 Task: Find connections with filter location Okha with filter topic #coronawith filter profile language German with filter current company Adplist.org with filter school Xavier Institute of Management(XIM Bhubaneswar) with filter industry Theater Companies with filter service category Retirement Planning with filter keywords title Data Entry
Action: Mouse moved to (509, 74)
Screenshot: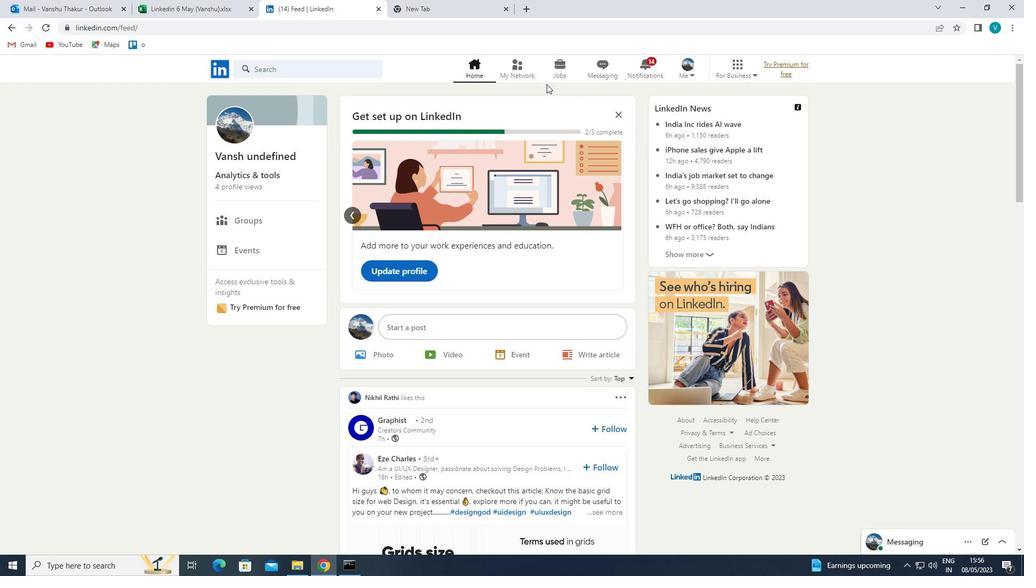 
Action: Mouse pressed left at (509, 74)
Screenshot: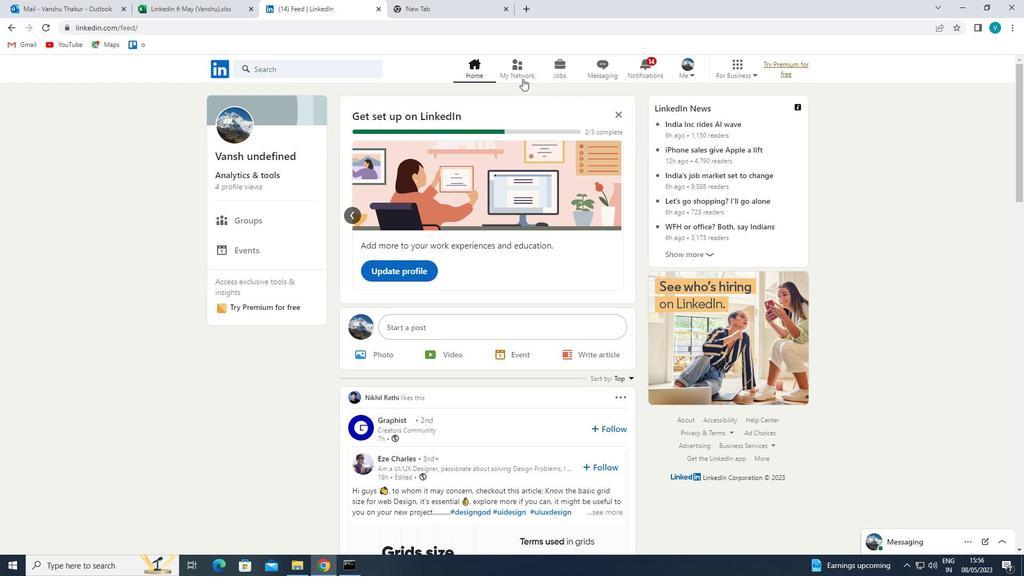 
Action: Mouse moved to (330, 116)
Screenshot: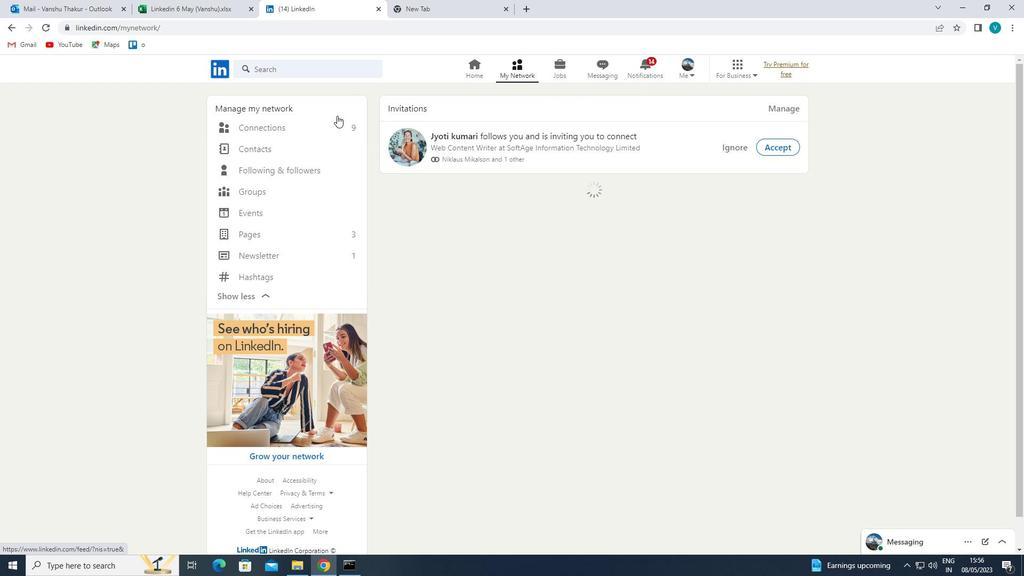 
Action: Mouse pressed left at (330, 116)
Screenshot: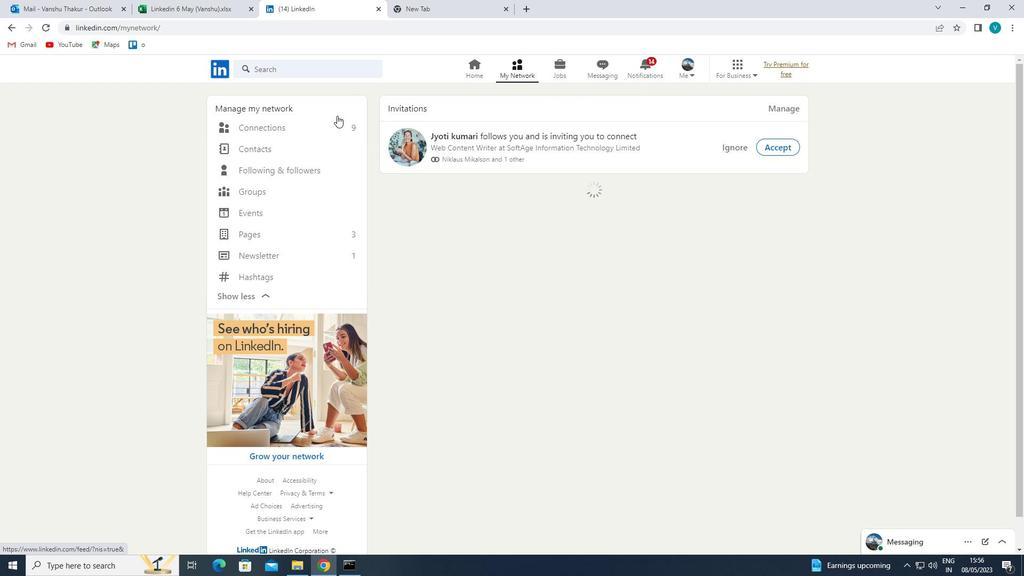 
Action: Mouse moved to (325, 121)
Screenshot: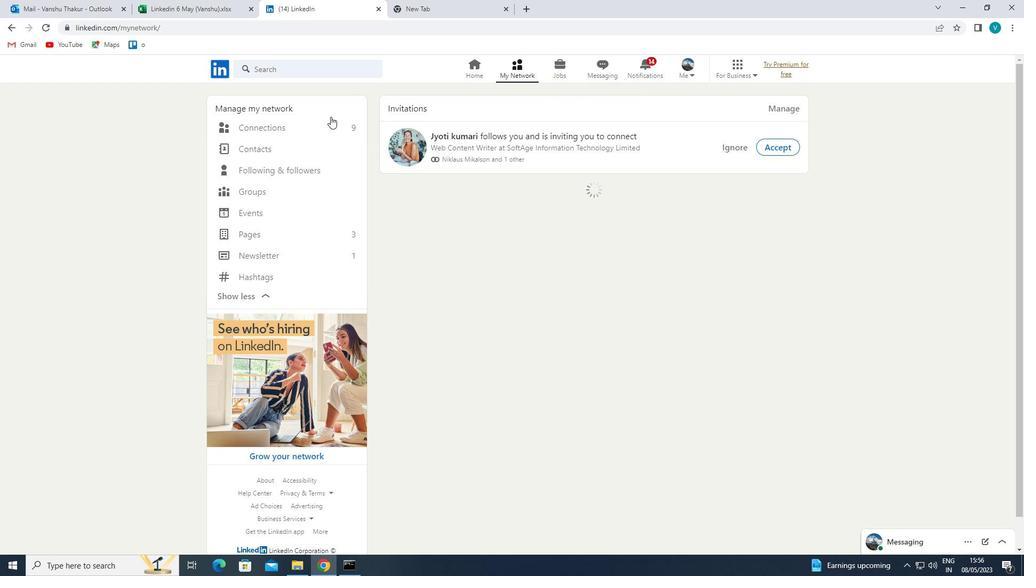 
Action: Mouse pressed left at (325, 121)
Screenshot: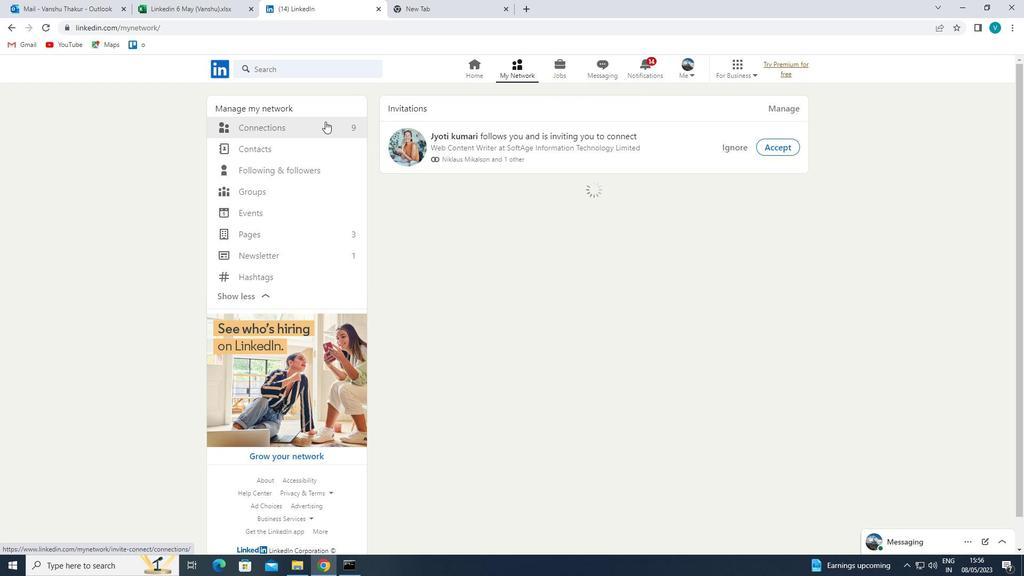 
Action: Mouse moved to (614, 129)
Screenshot: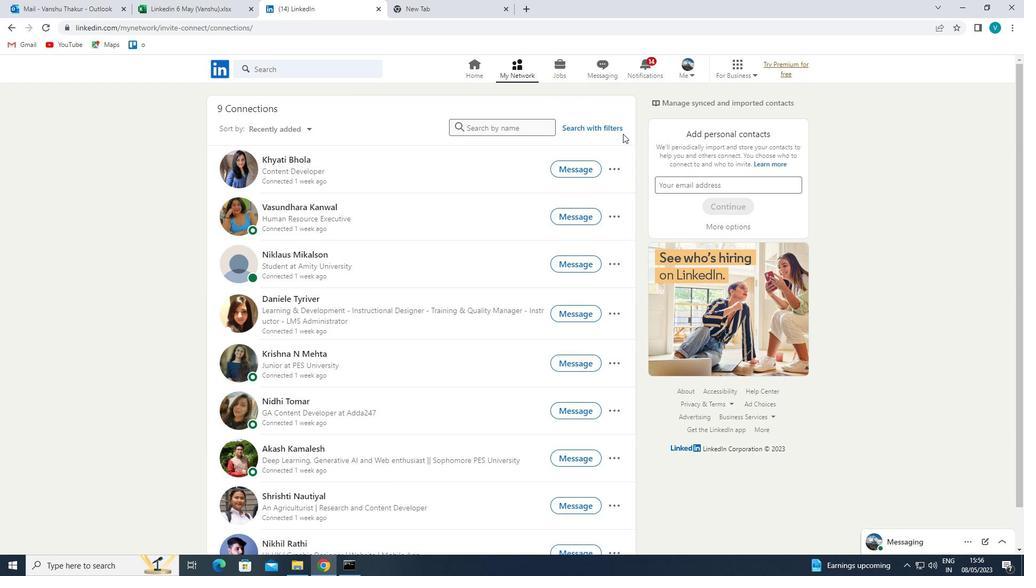 
Action: Mouse pressed left at (614, 129)
Screenshot: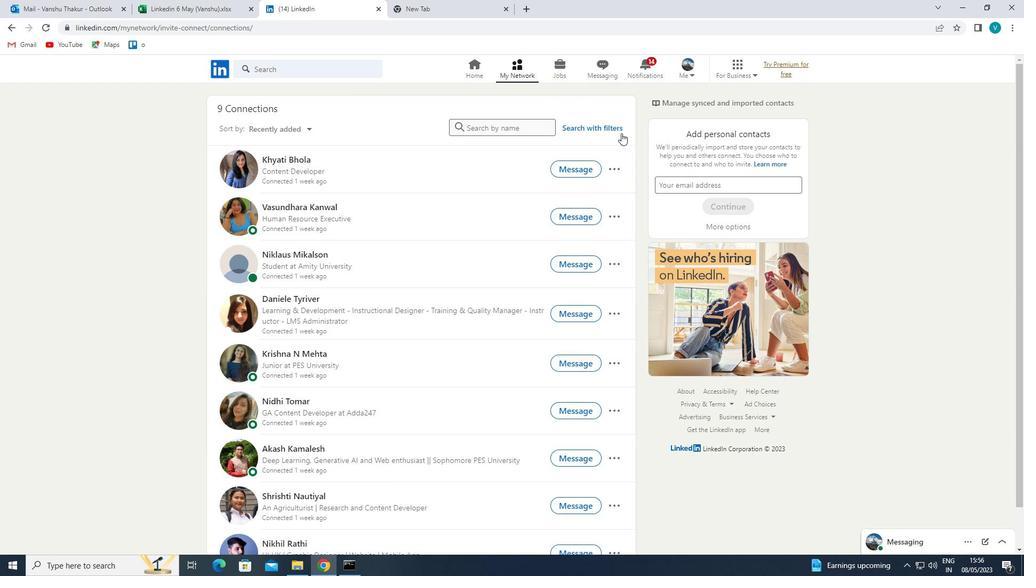 
Action: Mouse moved to (516, 102)
Screenshot: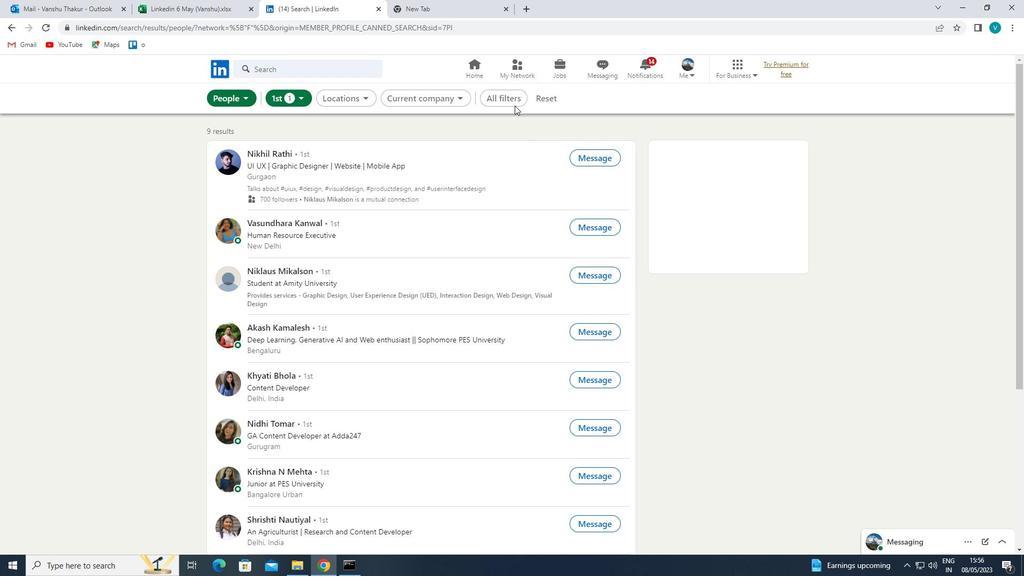 
Action: Mouse pressed left at (516, 102)
Screenshot: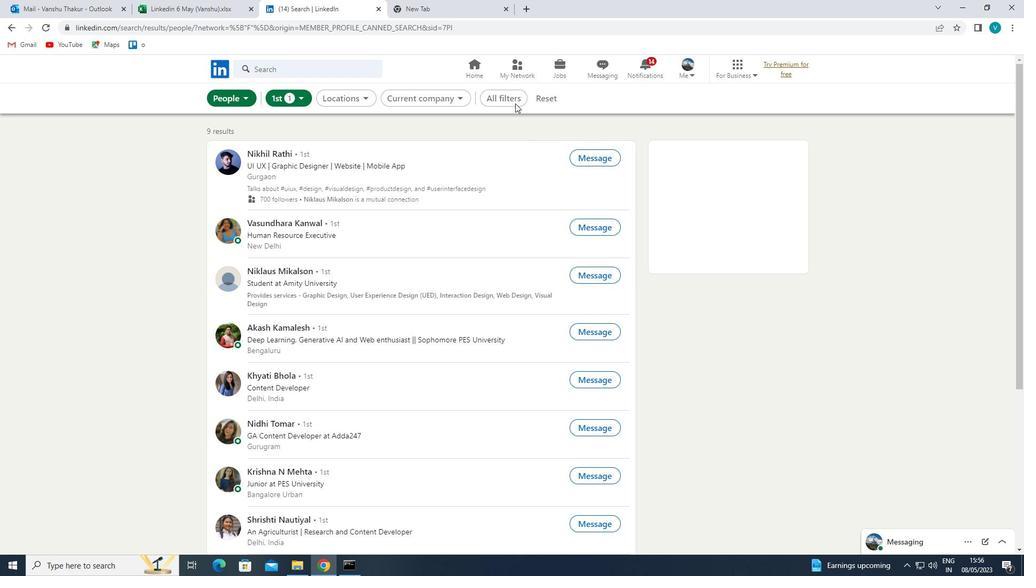 
Action: Mouse moved to (869, 261)
Screenshot: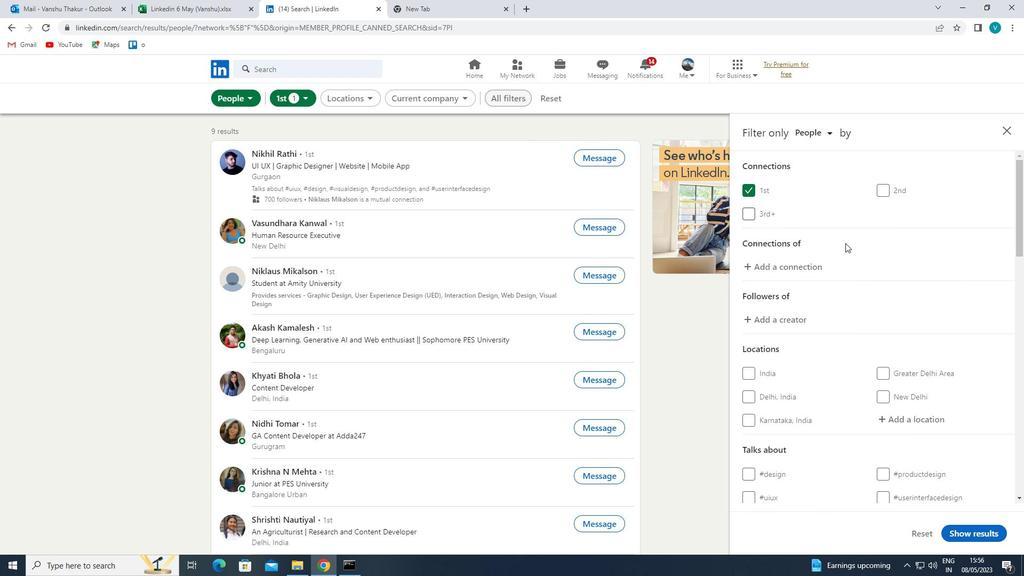 
Action: Mouse scrolled (869, 261) with delta (0, 0)
Screenshot: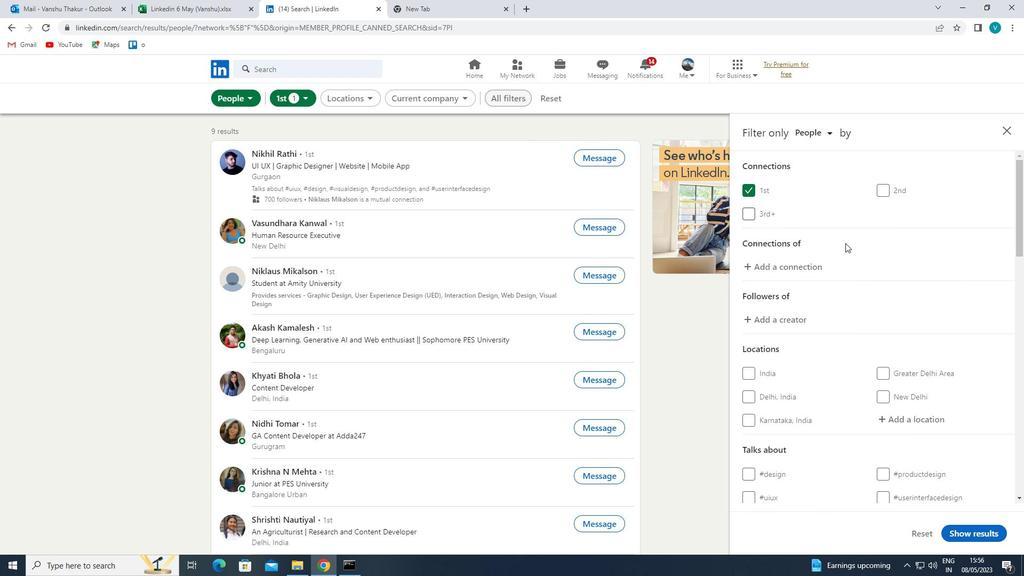 
Action: Mouse moved to (869, 262)
Screenshot: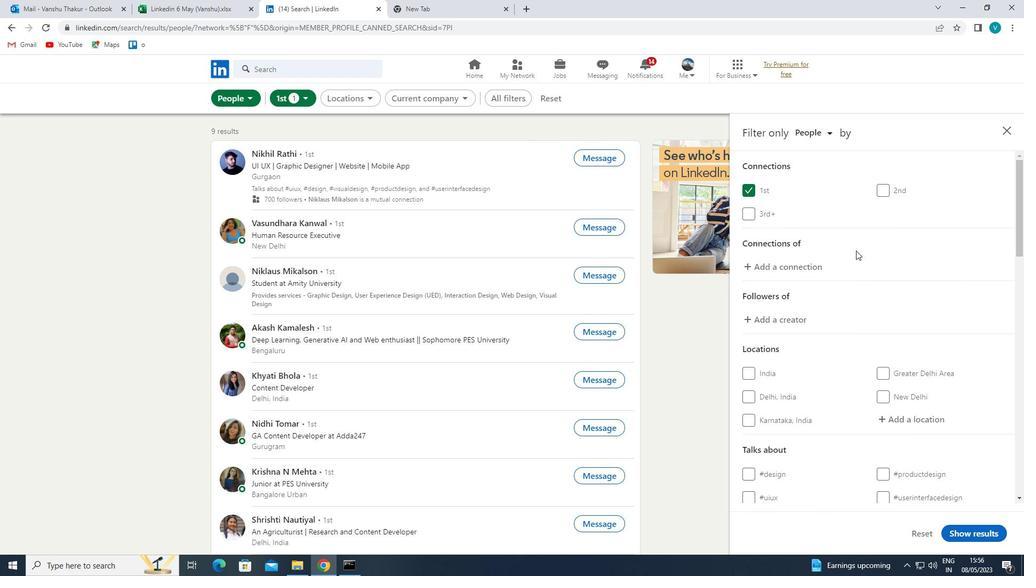 
Action: Mouse scrolled (869, 261) with delta (0, 0)
Screenshot: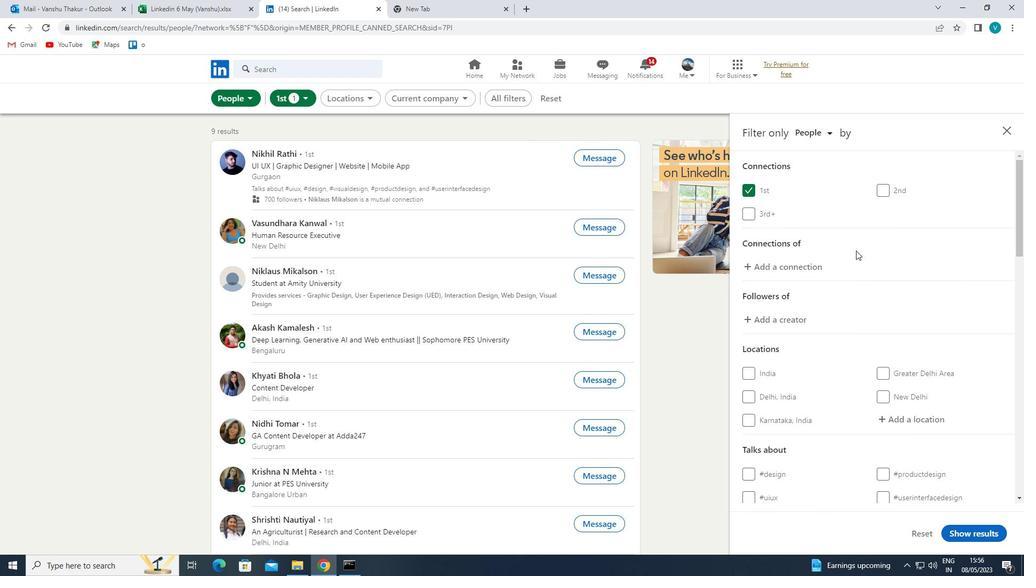 
Action: Mouse moved to (911, 318)
Screenshot: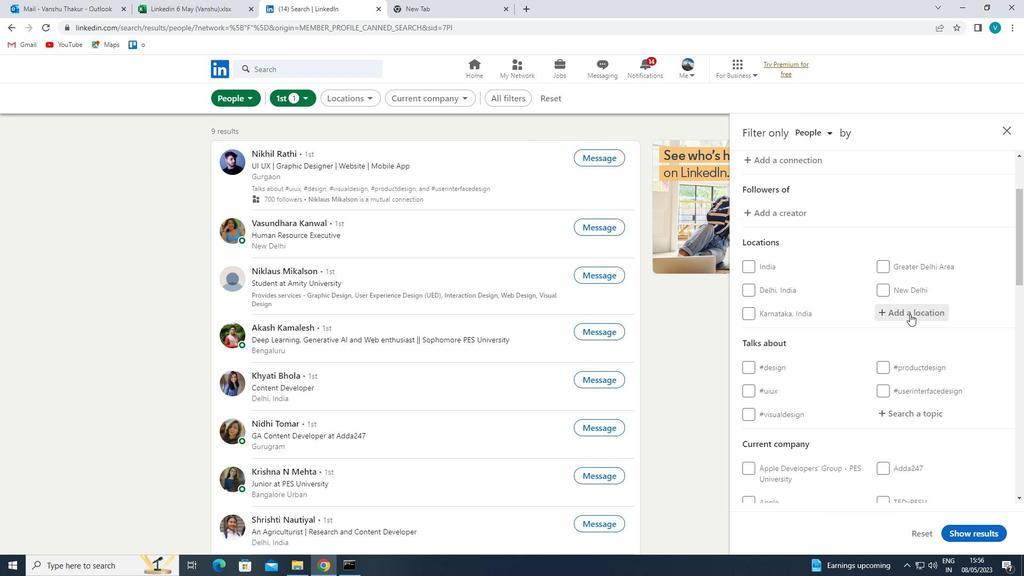 
Action: Mouse pressed left at (911, 318)
Screenshot: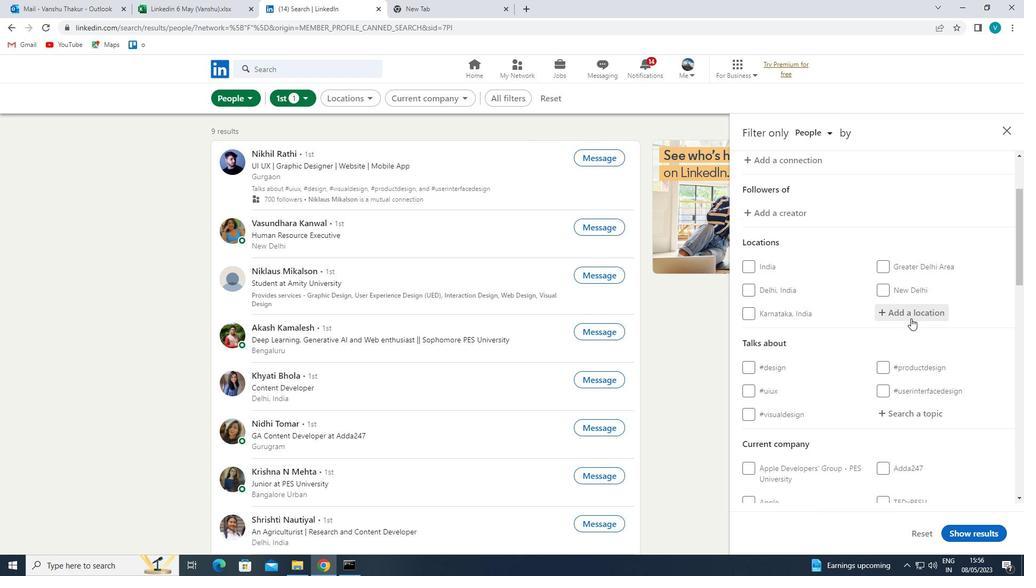 
Action: Mouse moved to (525, 109)
Screenshot: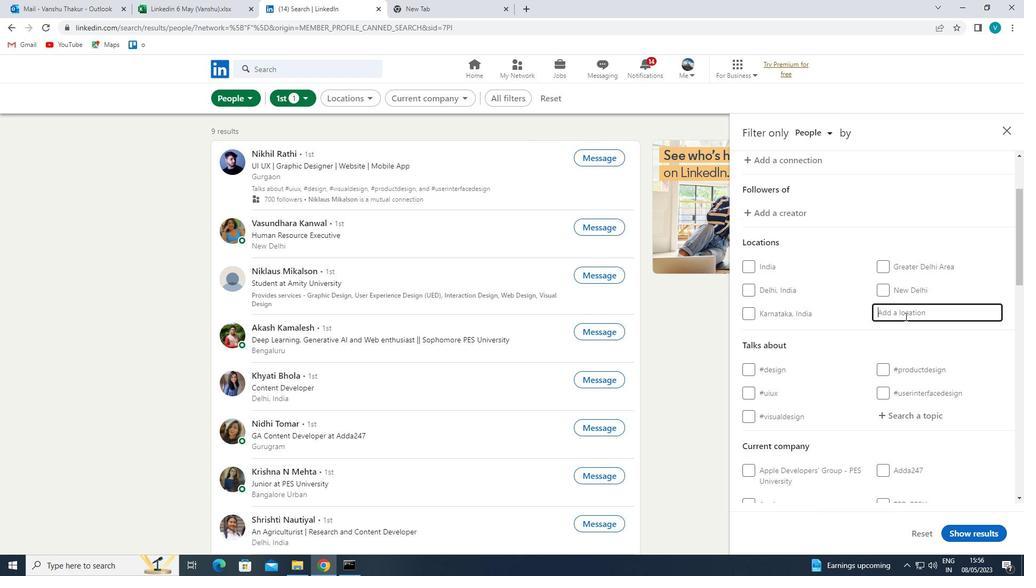 
Action: Key pressed <Key.shift>OKHA
Screenshot: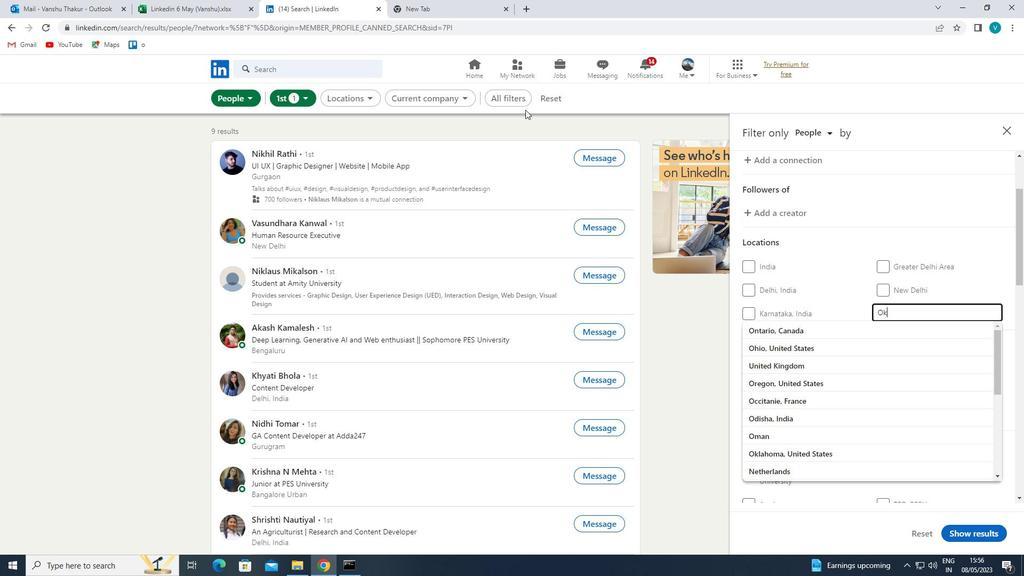 
Action: Mouse moved to (839, 331)
Screenshot: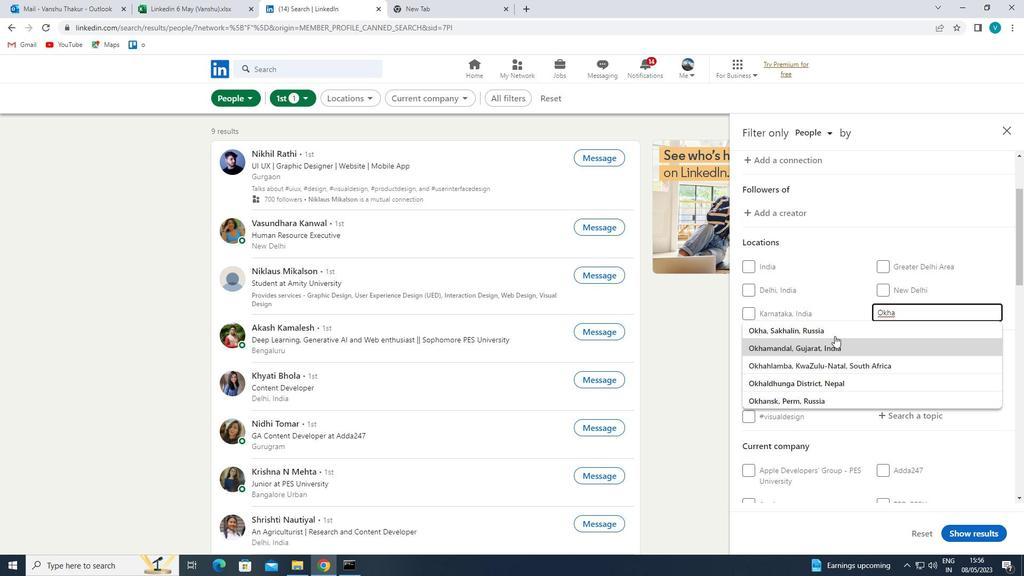 
Action: Mouse pressed left at (839, 331)
Screenshot: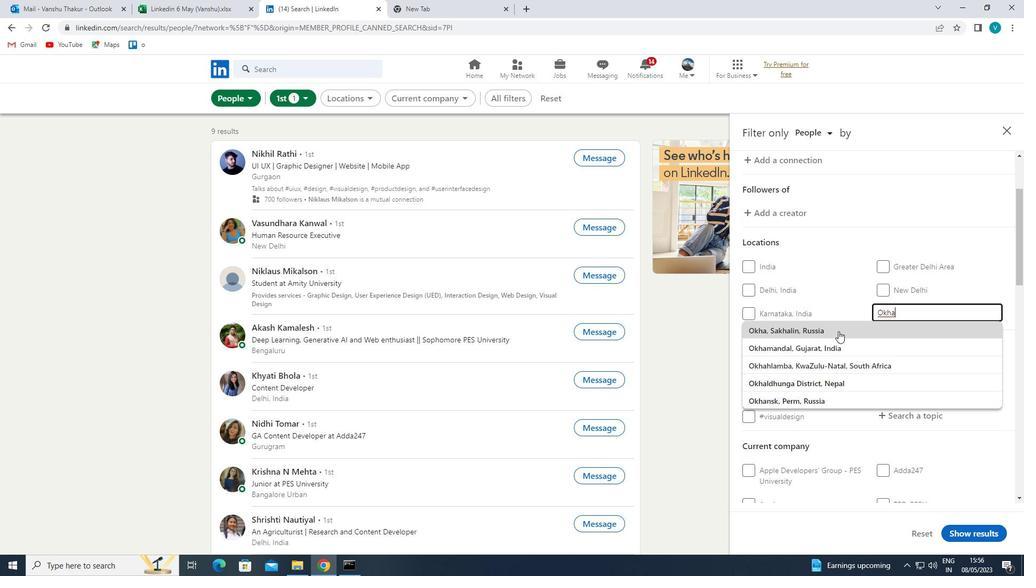 
Action: Mouse scrolled (839, 330) with delta (0, 0)
Screenshot: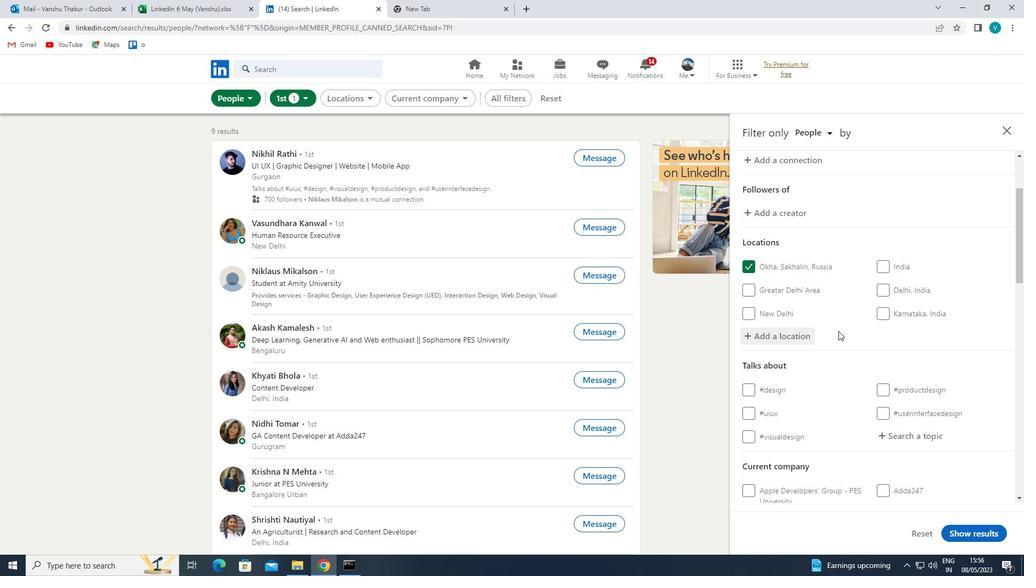
Action: Mouse scrolled (839, 330) with delta (0, 0)
Screenshot: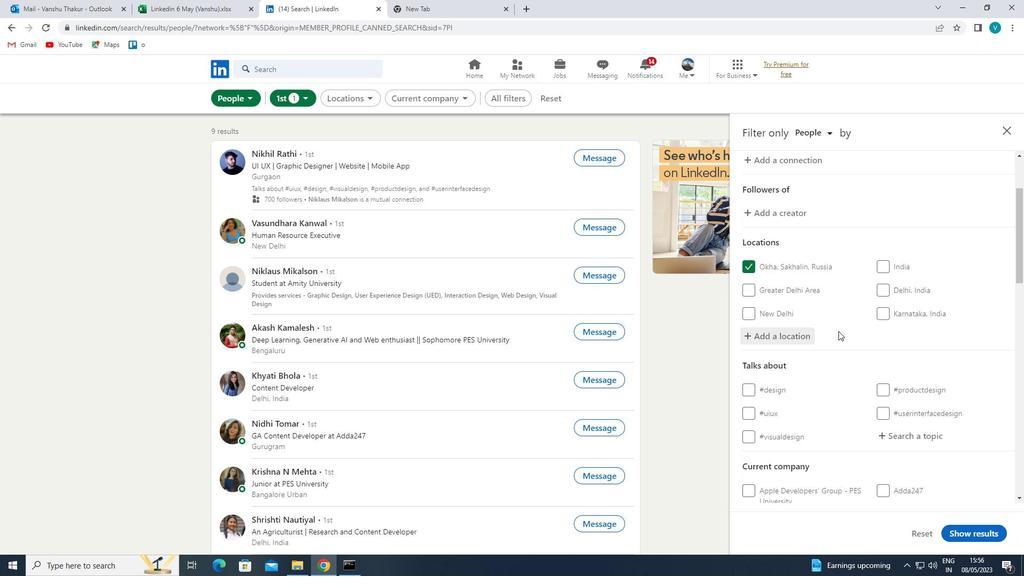 
Action: Mouse moved to (890, 315)
Screenshot: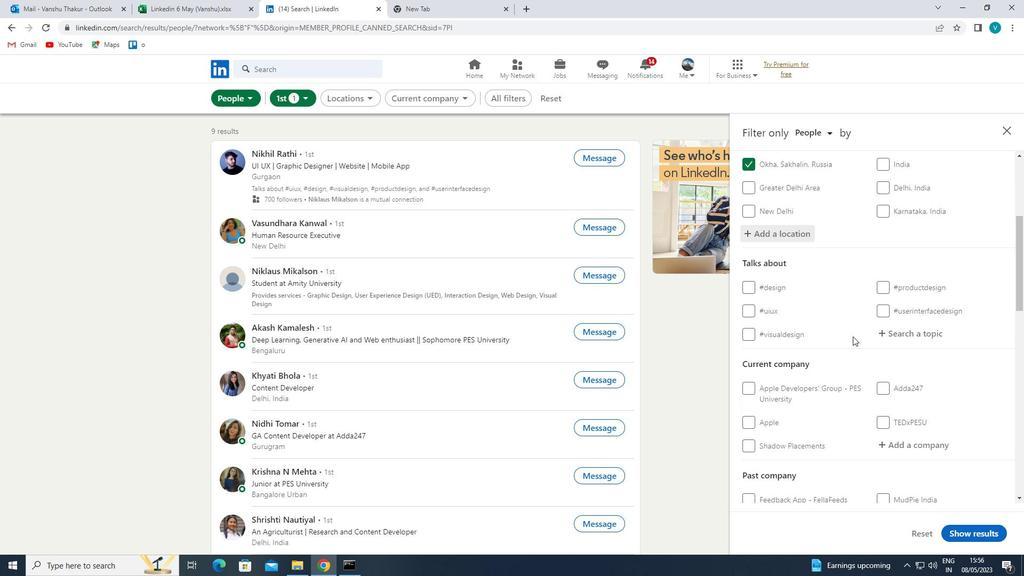
Action: Mouse pressed left at (890, 315)
Screenshot: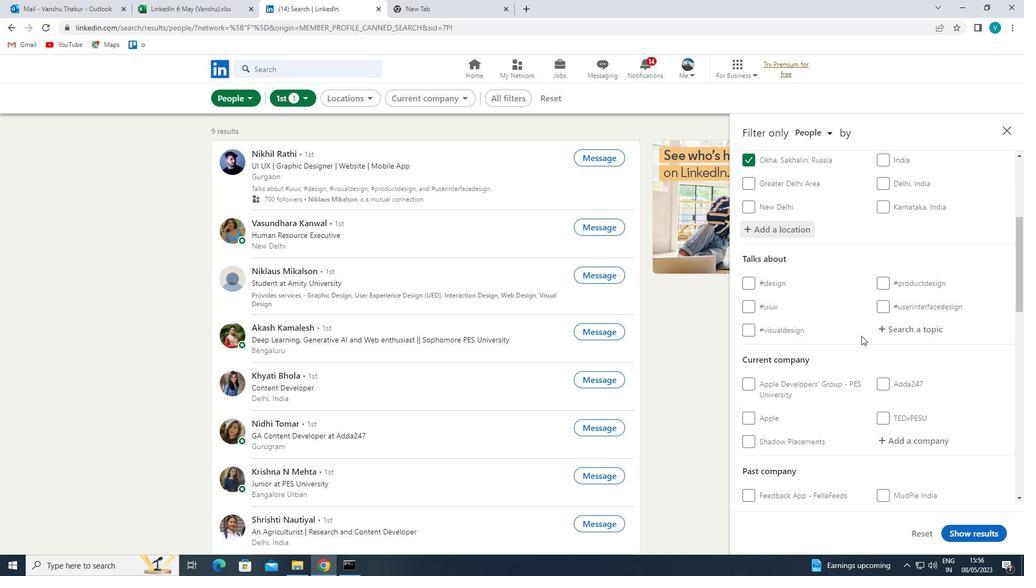 
Action: Mouse moved to (895, 322)
Screenshot: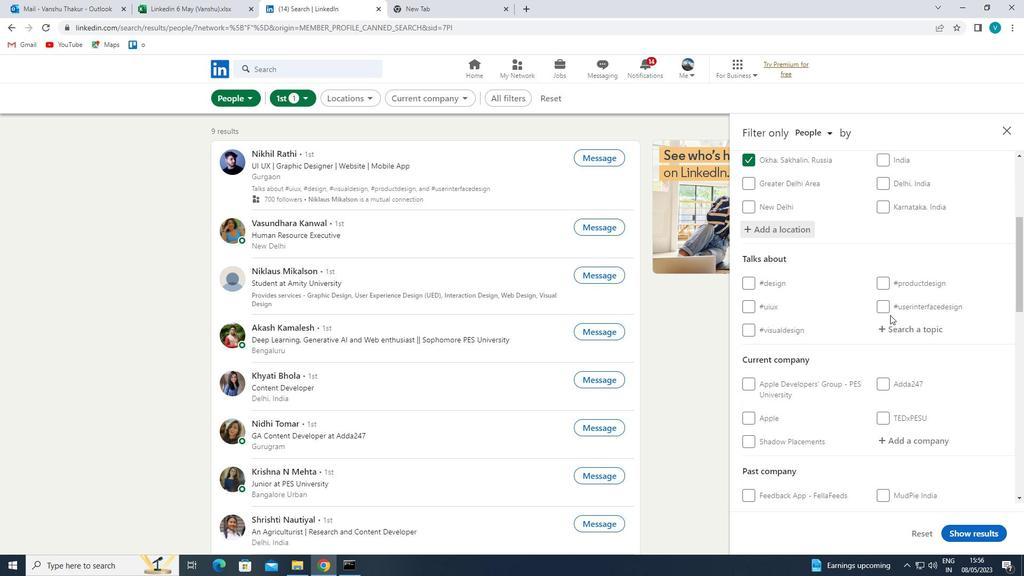 
Action: Mouse pressed left at (895, 322)
Screenshot: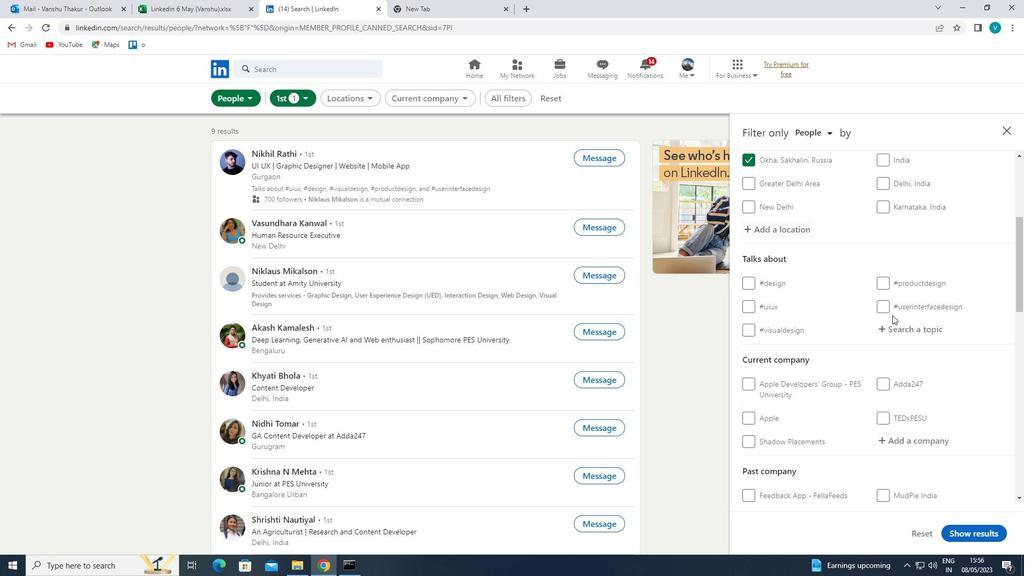 
Action: Mouse moved to (865, 309)
Screenshot: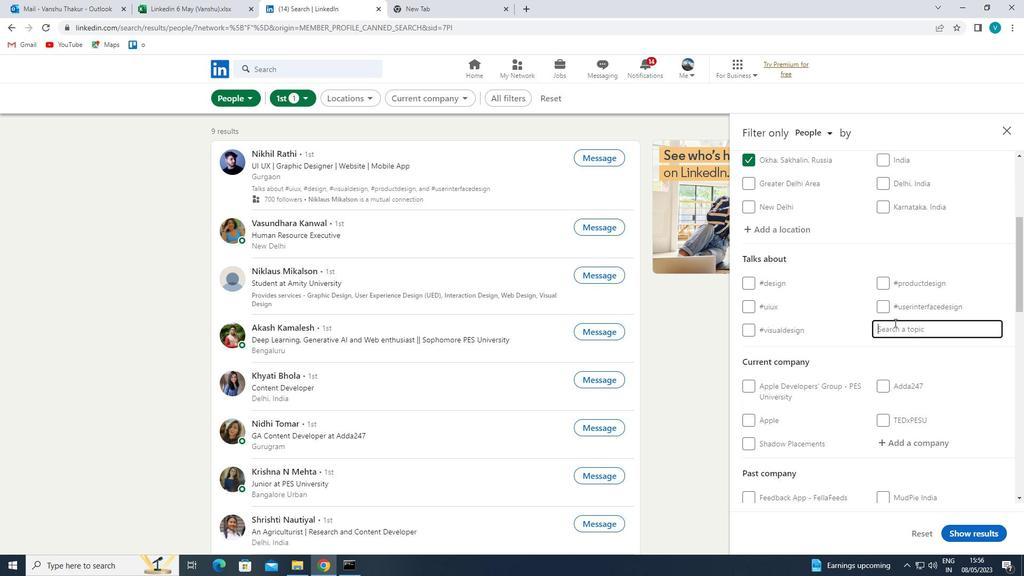 
Action: Key pressed CORONA
Screenshot: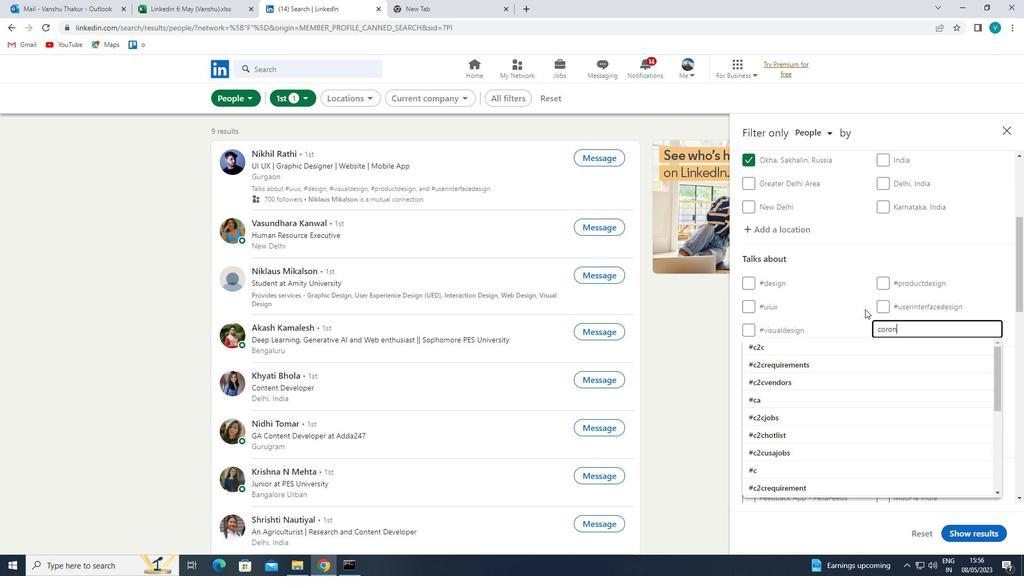 
Action: Mouse moved to (818, 396)
Screenshot: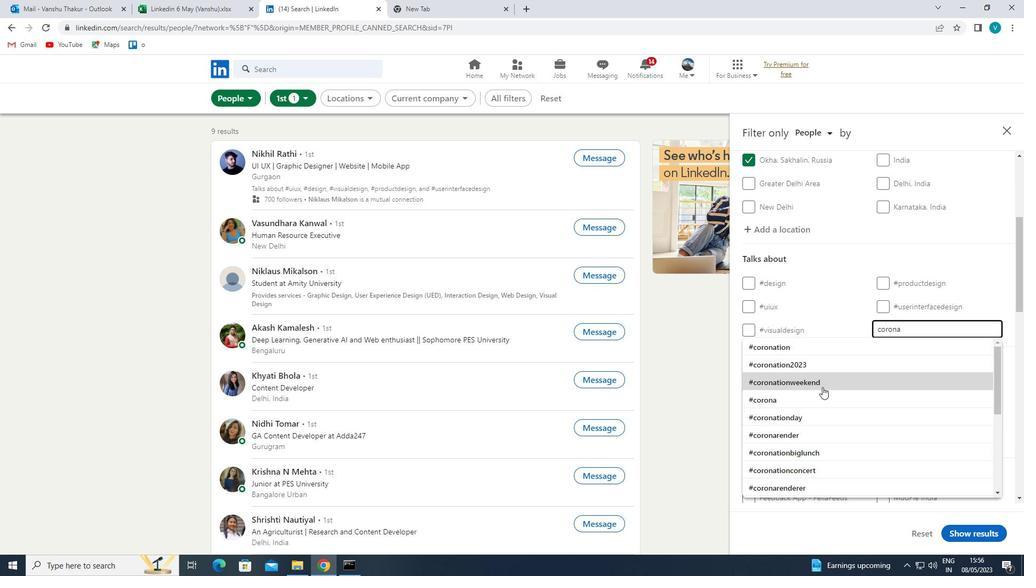 
Action: Mouse pressed left at (818, 396)
Screenshot: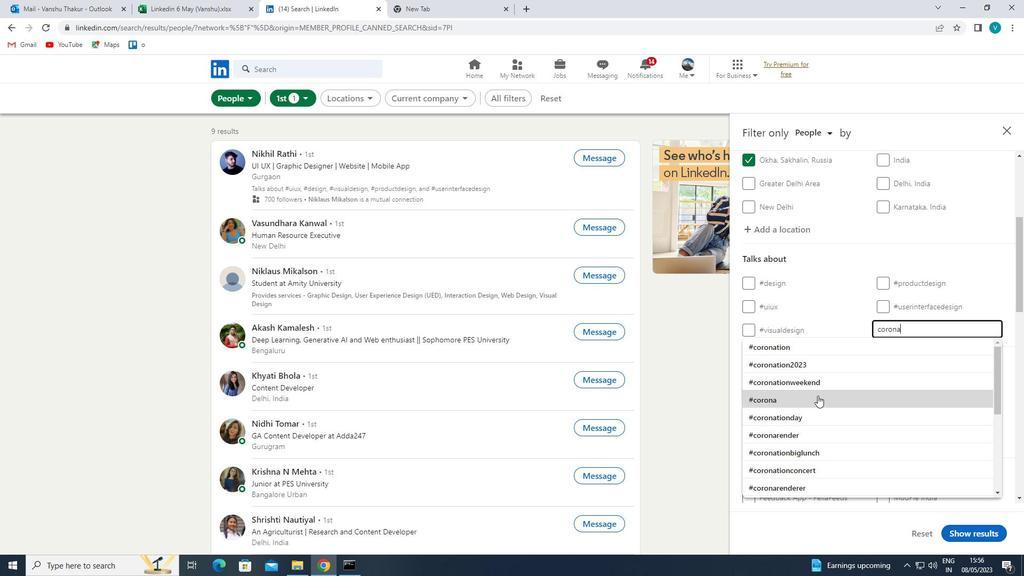 
Action: Mouse scrolled (818, 395) with delta (0, 0)
Screenshot: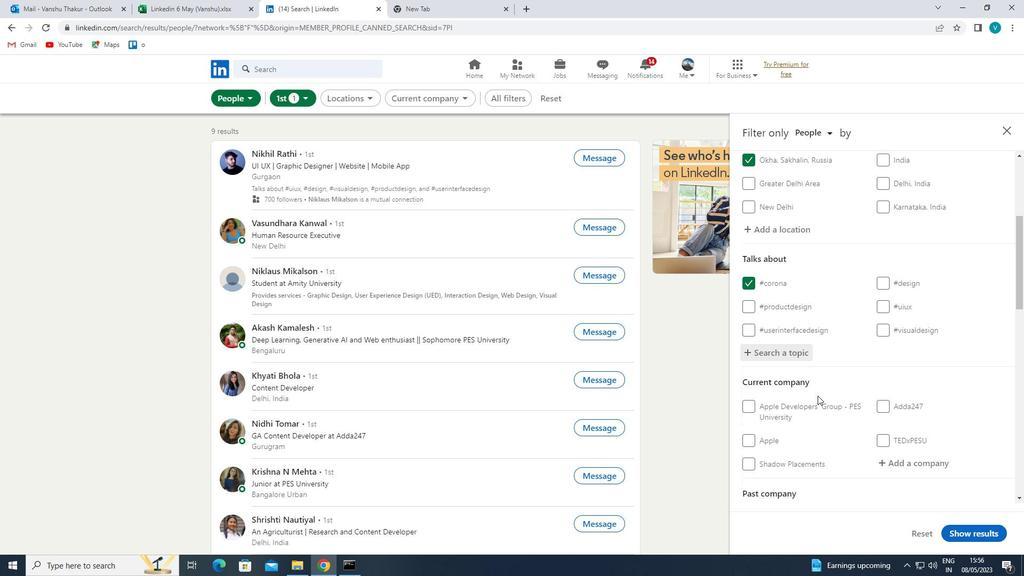 
Action: Mouse scrolled (818, 395) with delta (0, 0)
Screenshot: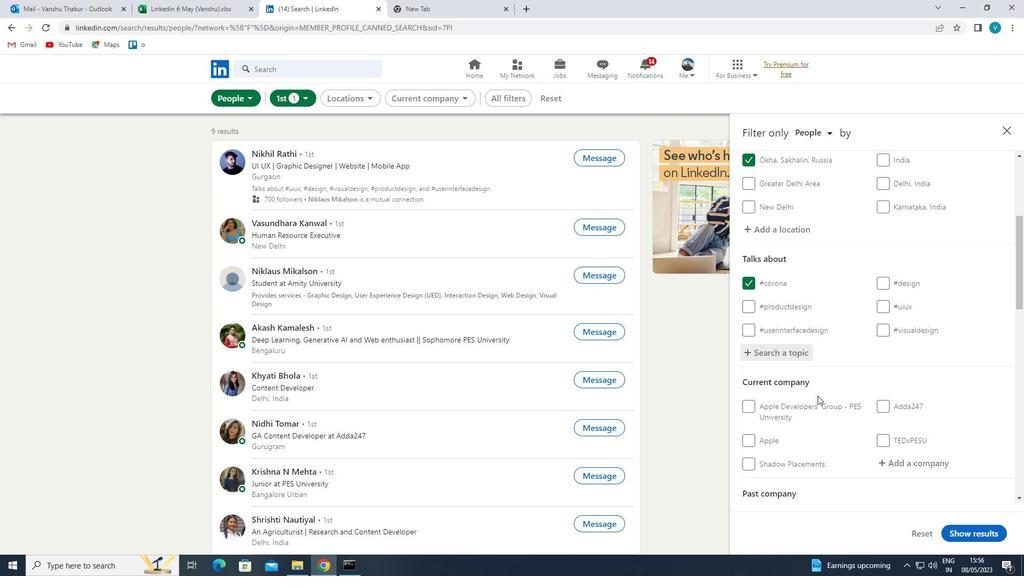 
Action: Mouse moved to (904, 357)
Screenshot: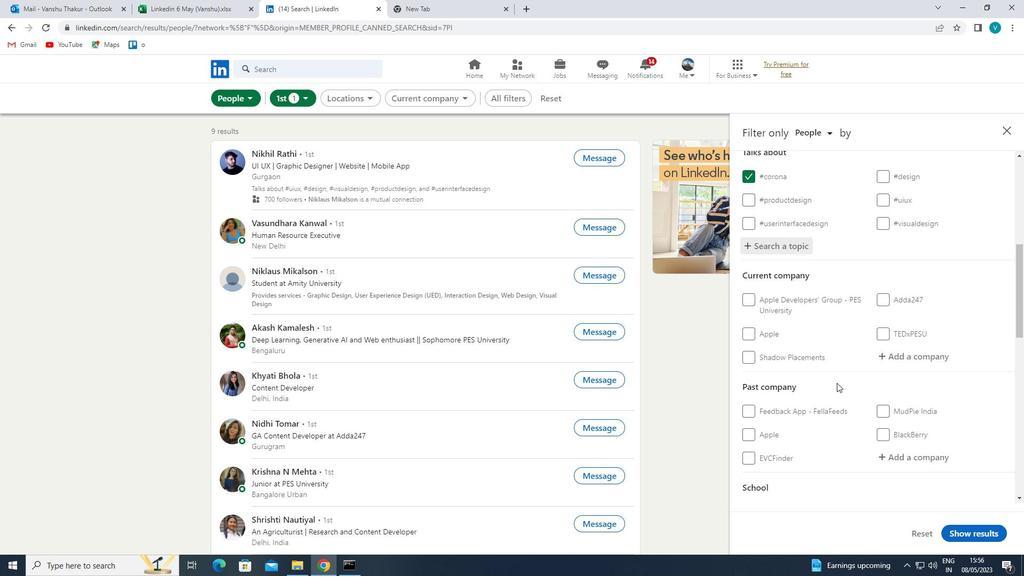 
Action: Mouse pressed left at (904, 357)
Screenshot: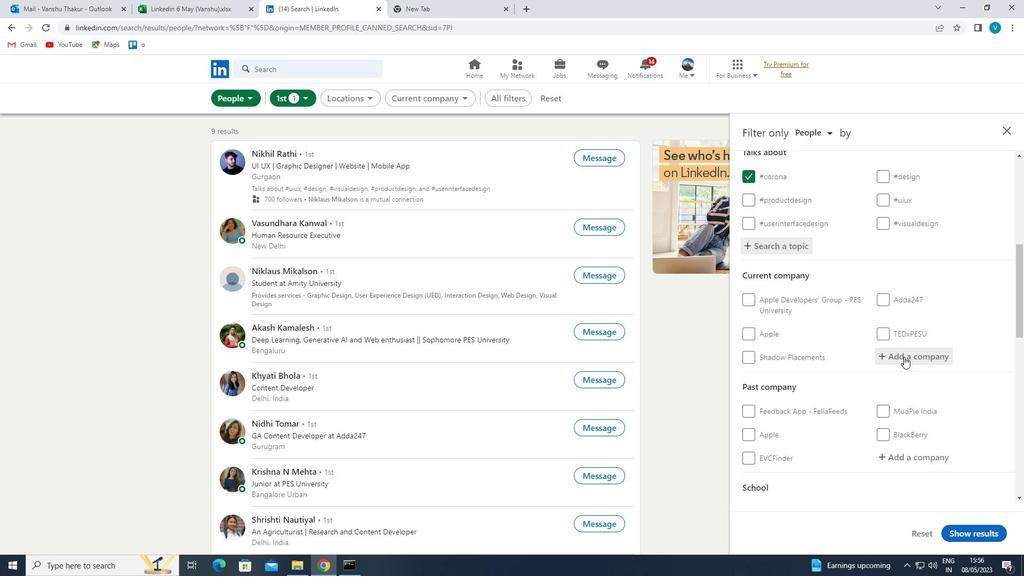 
Action: Key pressed <Key.shift>ADPLIST
Screenshot: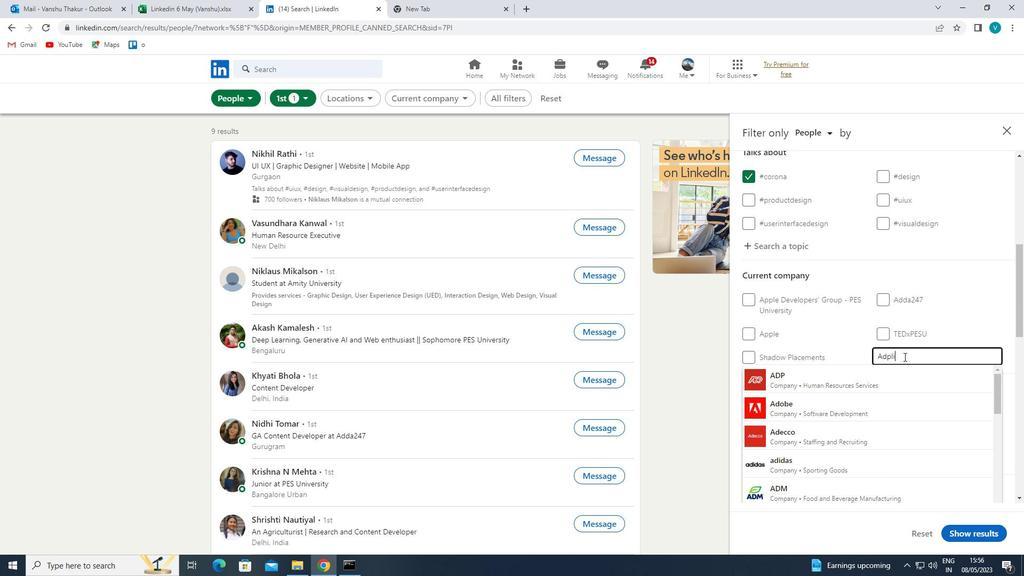 
Action: Mouse moved to (894, 379)
Screenshot: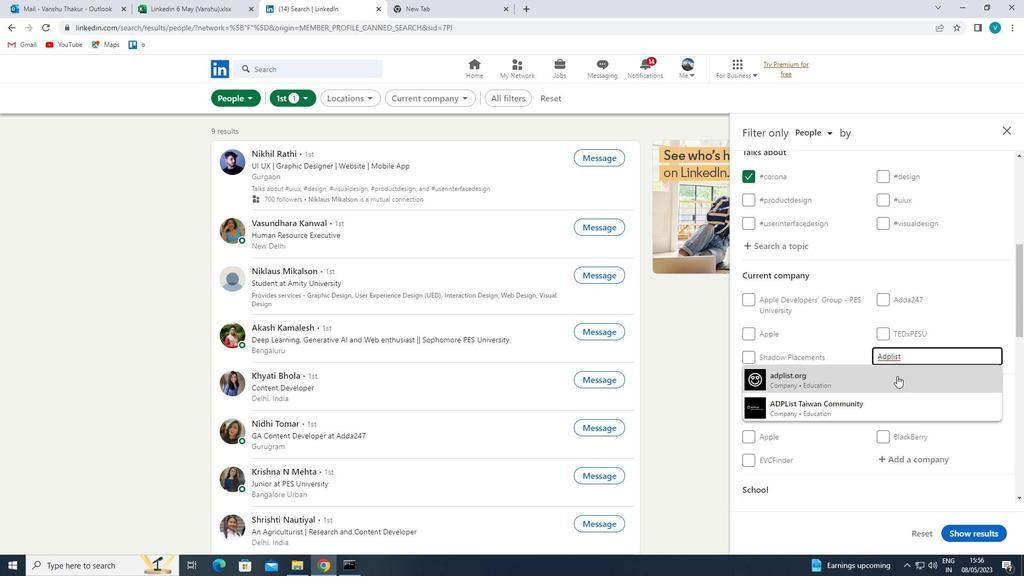 
Action: Mouse pressed left at (894, 379)
Screenshot: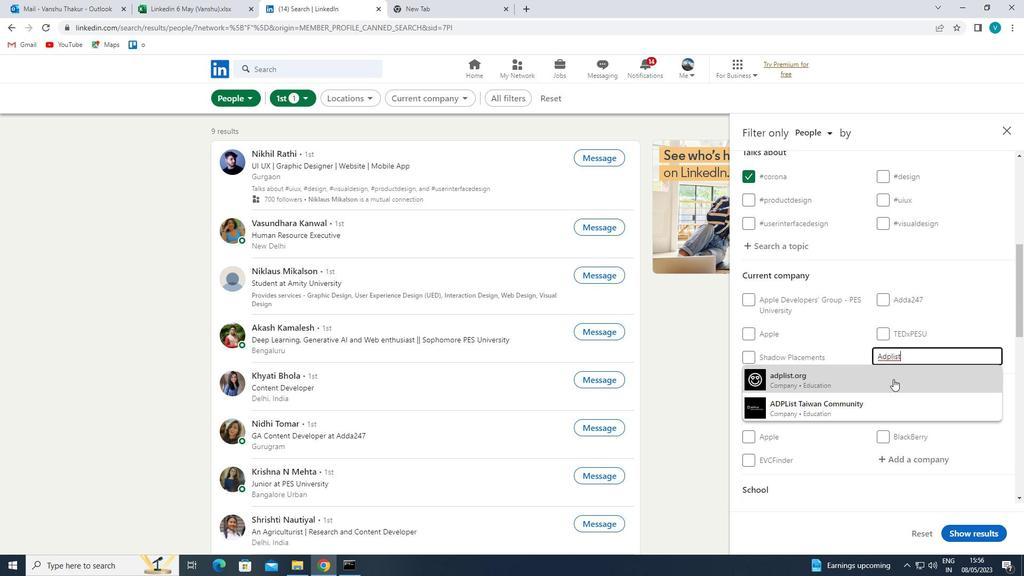 
Action: Mouse scrolled (894, 379) with delta (0, 0)
Screenshot: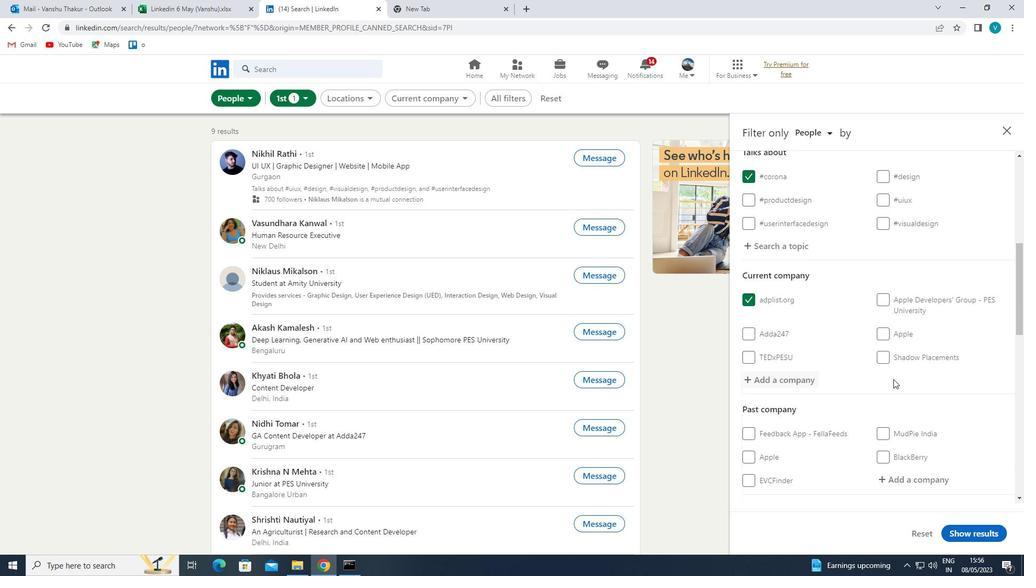 
Action: Mouse scrolled (894, 379) with delta (0, 0)
Screenshot: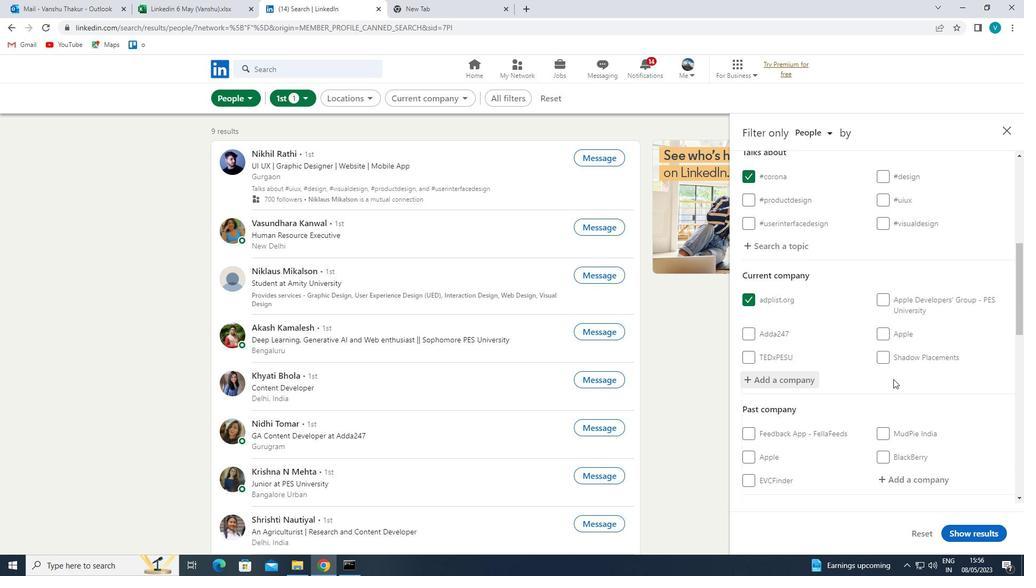 
Action: Mouse scrolled (894, 379) with delta (0, 0)
Screenshot: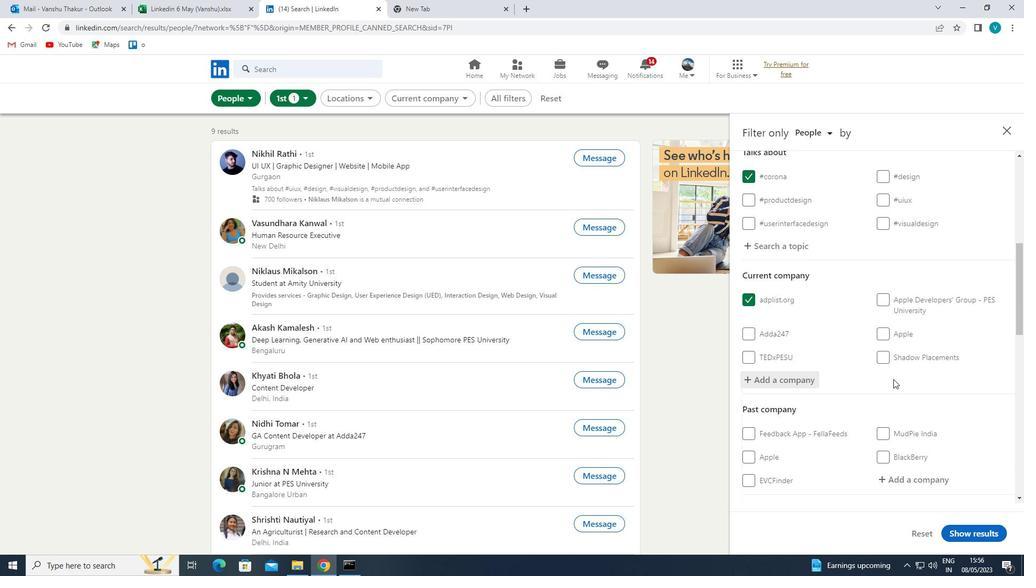 
Action: Mouse scrolled (894, 379) with delta (0, 0)
Screenshot: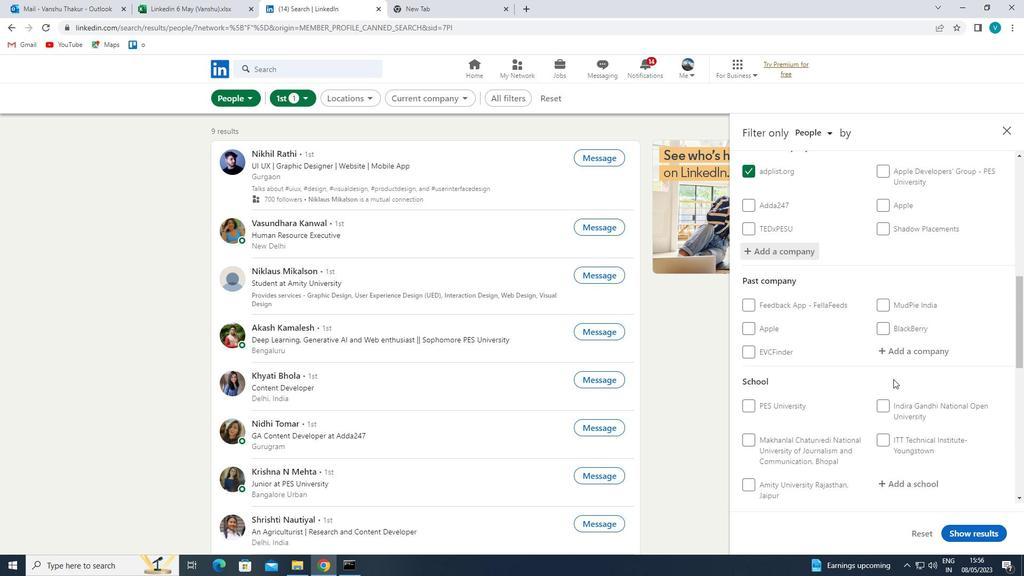 
Action: Mouse scrolled (894, 379) with delta (0, 0)
Screenshot: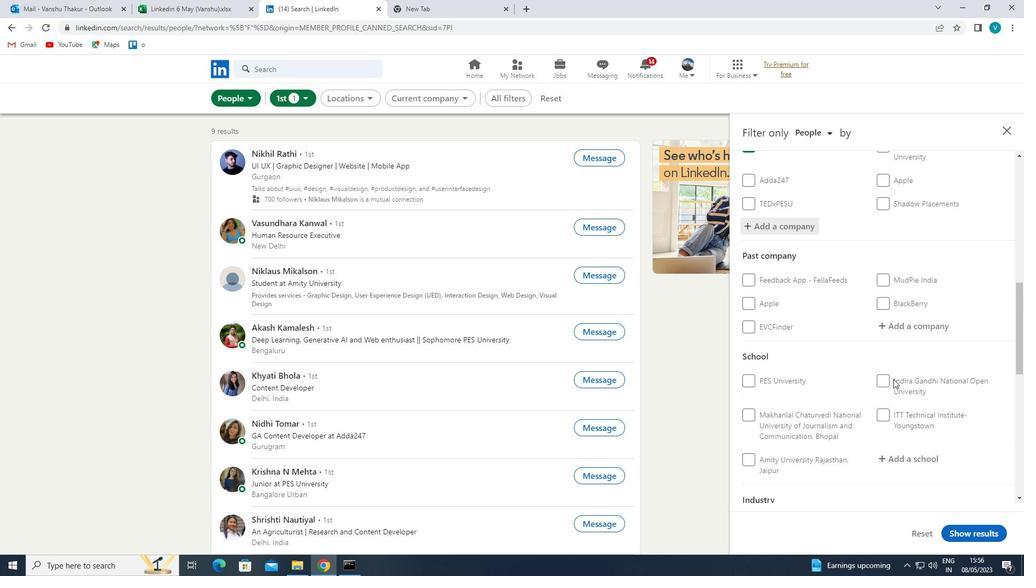 
Action: Mouse moved to (909, 344)
Screenshot: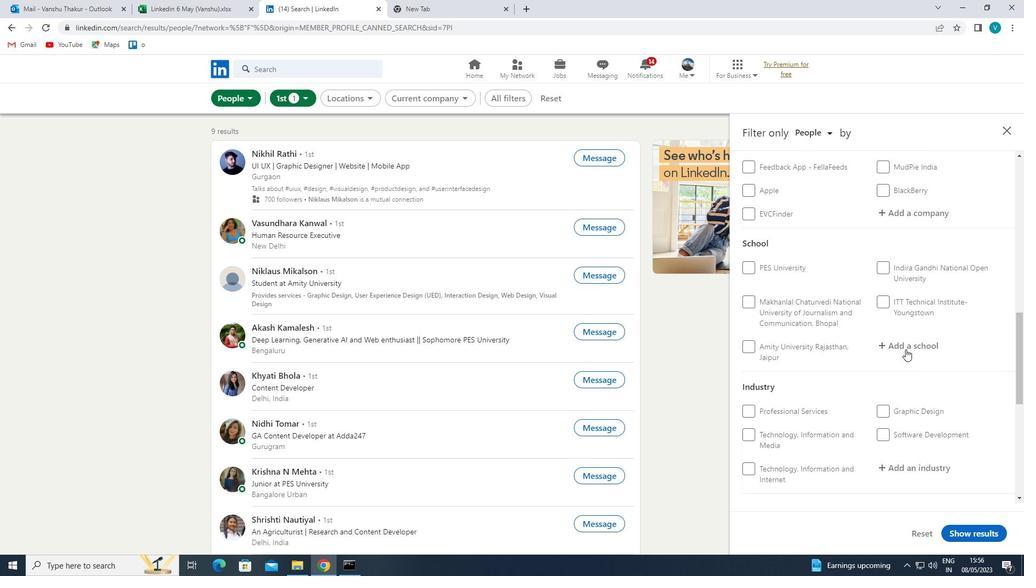 
Action: Mouse pressed left at (909, 344)
Screenshot: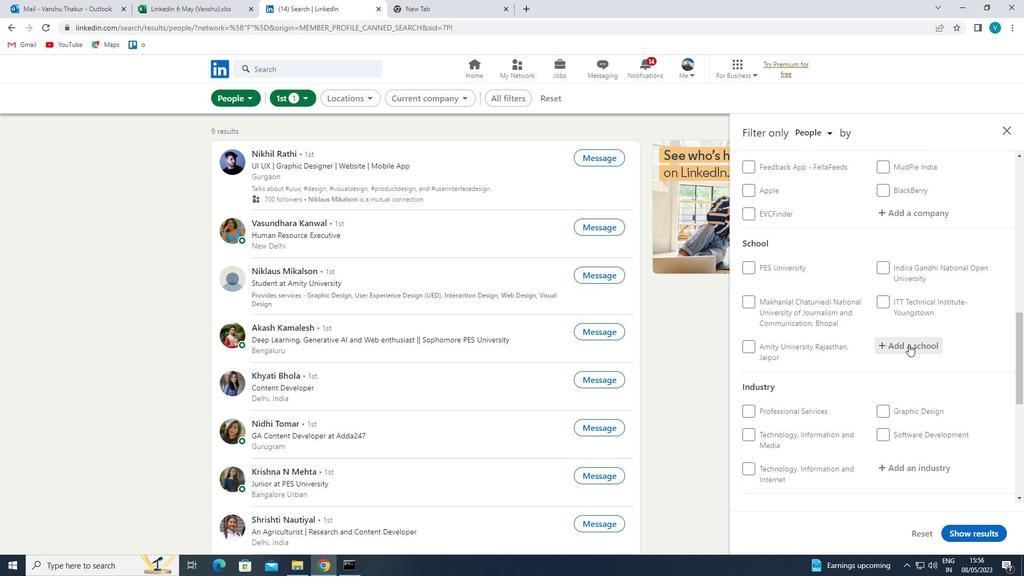 
Action: Key pressed <Key.shift>XAC<Key.backspace>VIER
Screenshot: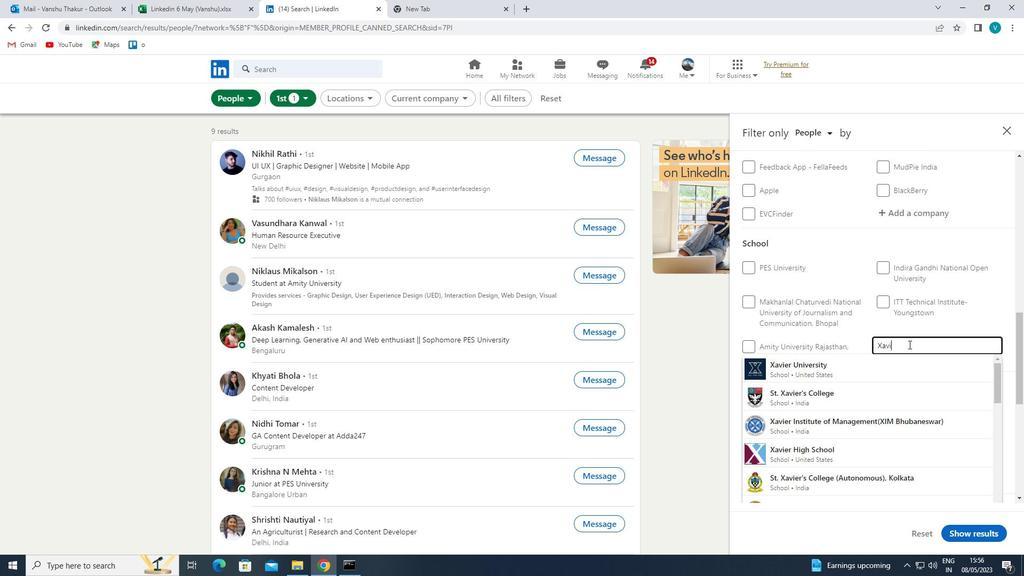 
Action: Mouse moved to (914, 414)
Screenshot: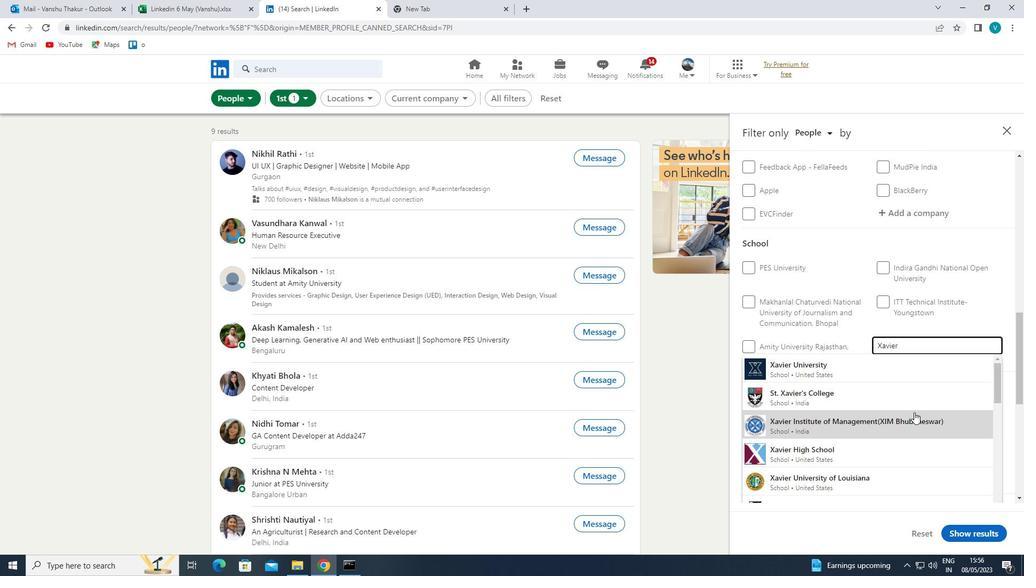 
Action: Mouse pressed left at (914, 414)
Screenshot: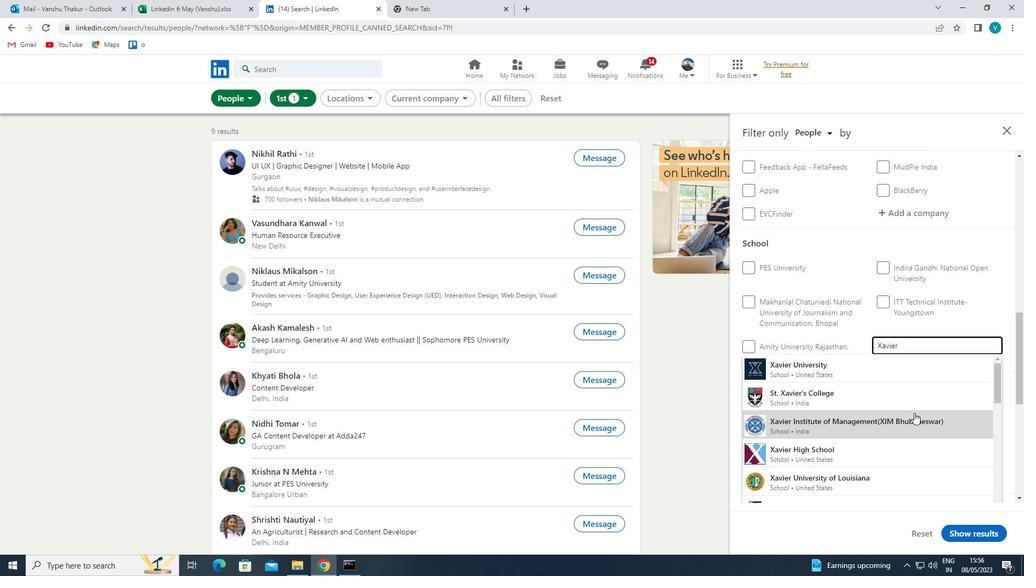 
Action: Mouse scrolled (914, 414) with delta (0, 0)
Screenshot: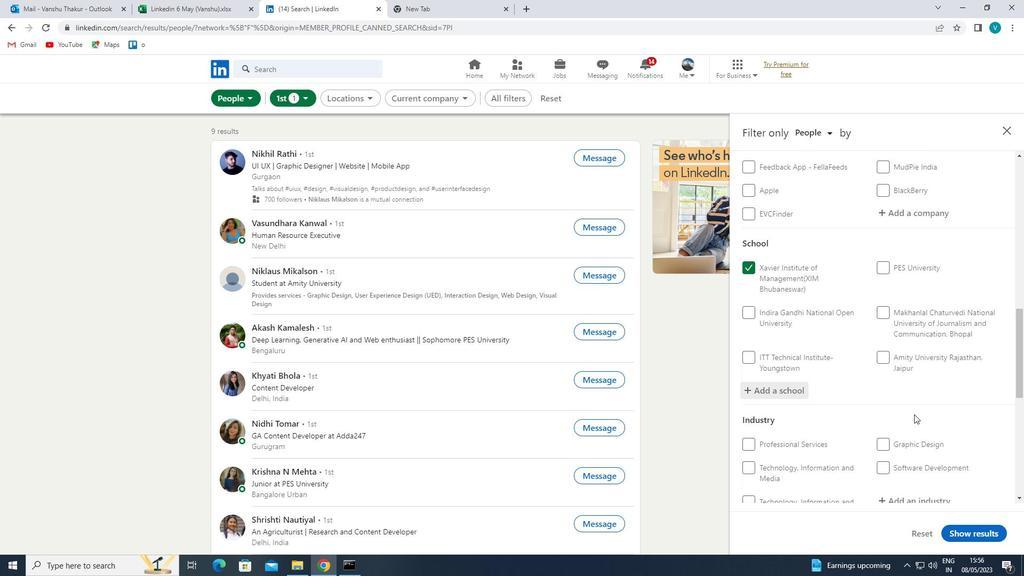 
Action: Mouse scrolled (914, 414) with delta (0, 0)
Screenshot: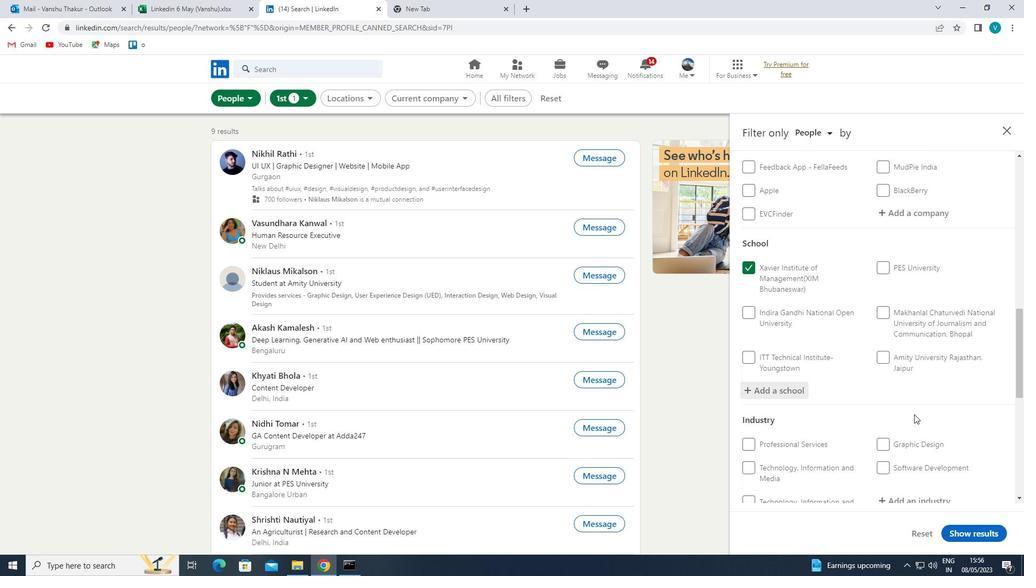 
Action: Mouse scrolled (914, 414) with delta (0, 0)
Screenshot: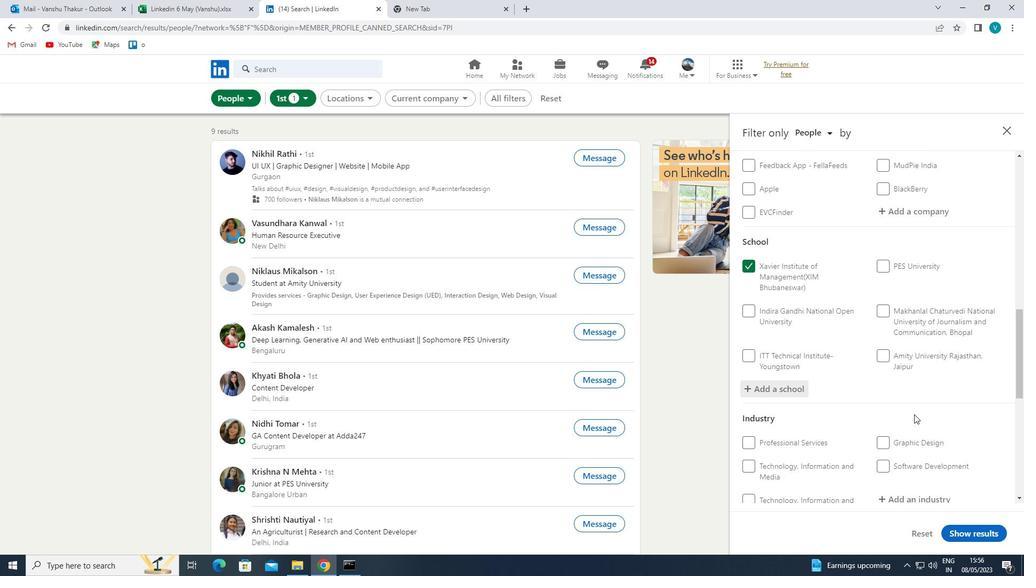 
Action: Mouse scrolled (914, 414) with delta (0, 0)
Screenshot: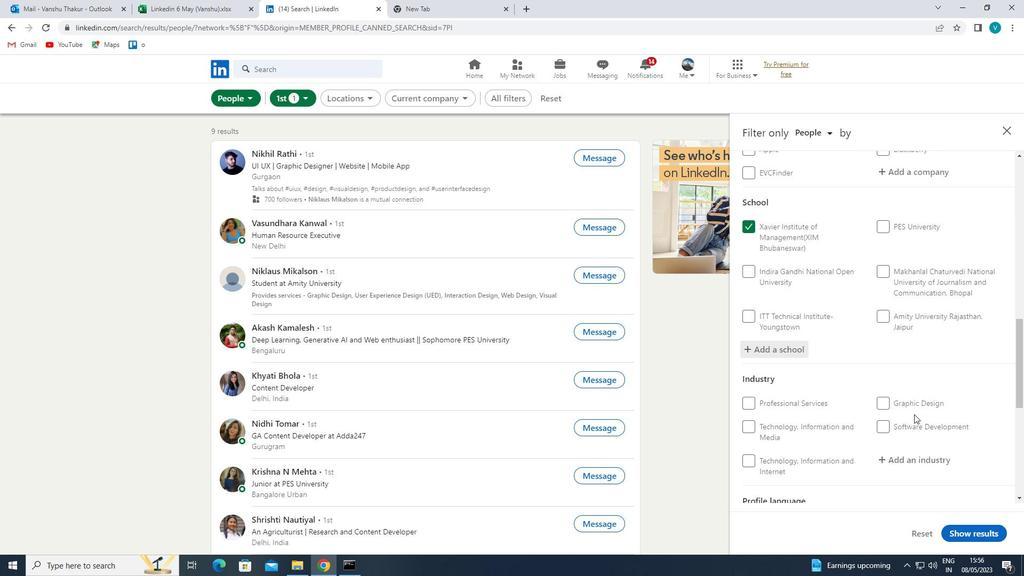 
Action: Mouse moved to (912, 284)
Screenshot: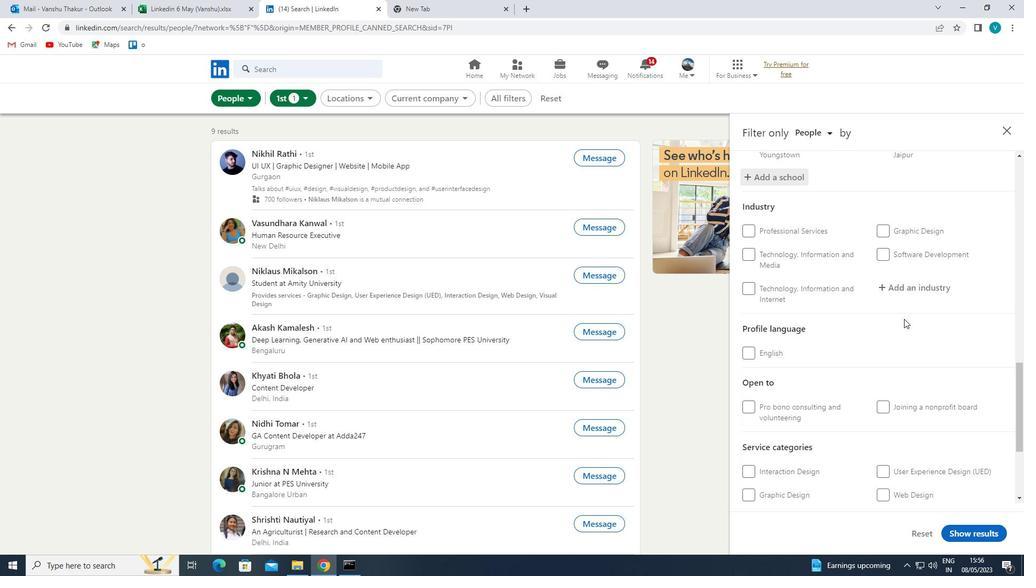 
Action: Mouse pressed left at (912, 284)
Screenshot: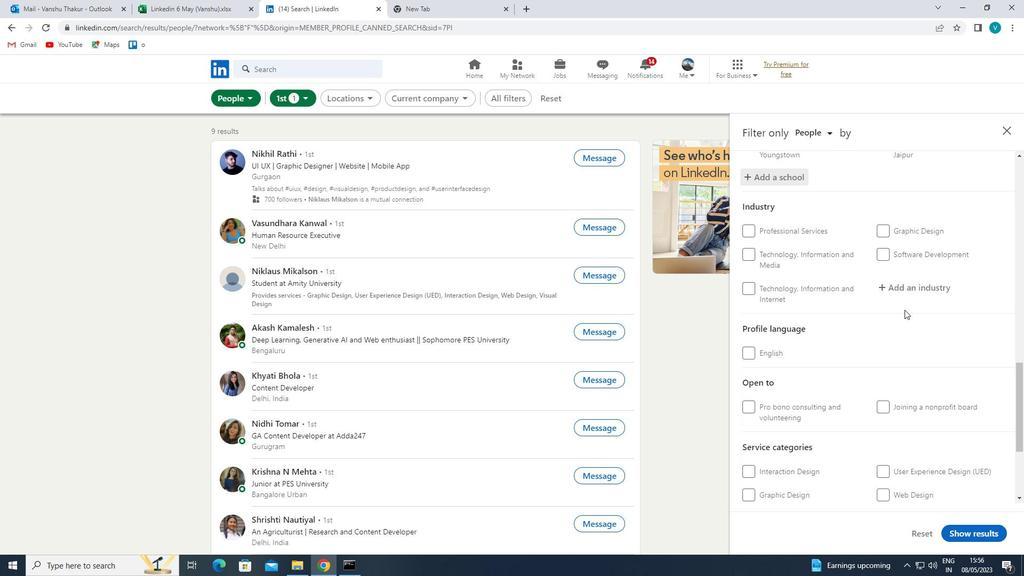 
Action: Key pressed <Key.shift><Key.shift>THEATER
Screenshot: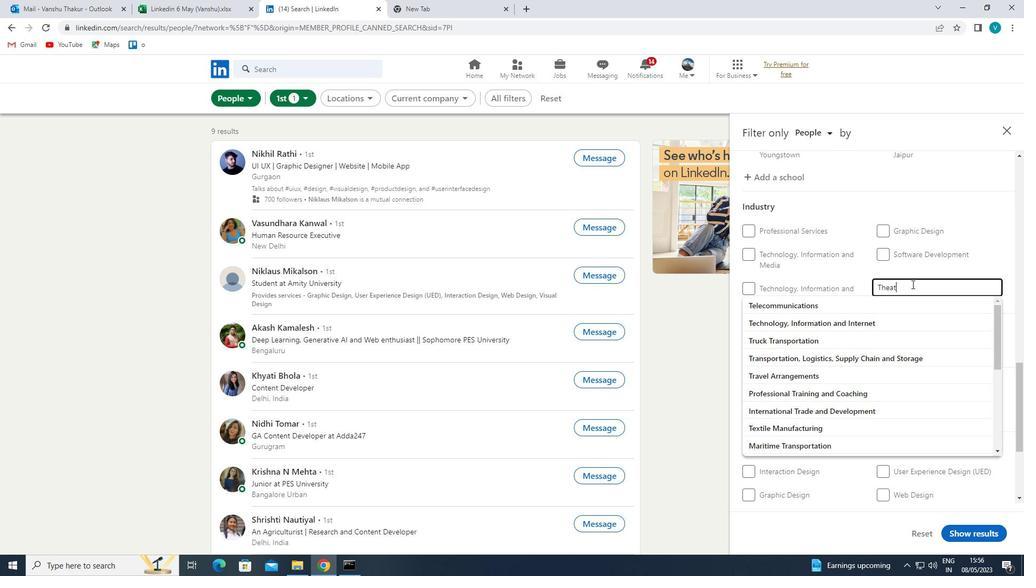 
Action: Mouse moved to (886, 302)
Screenshot: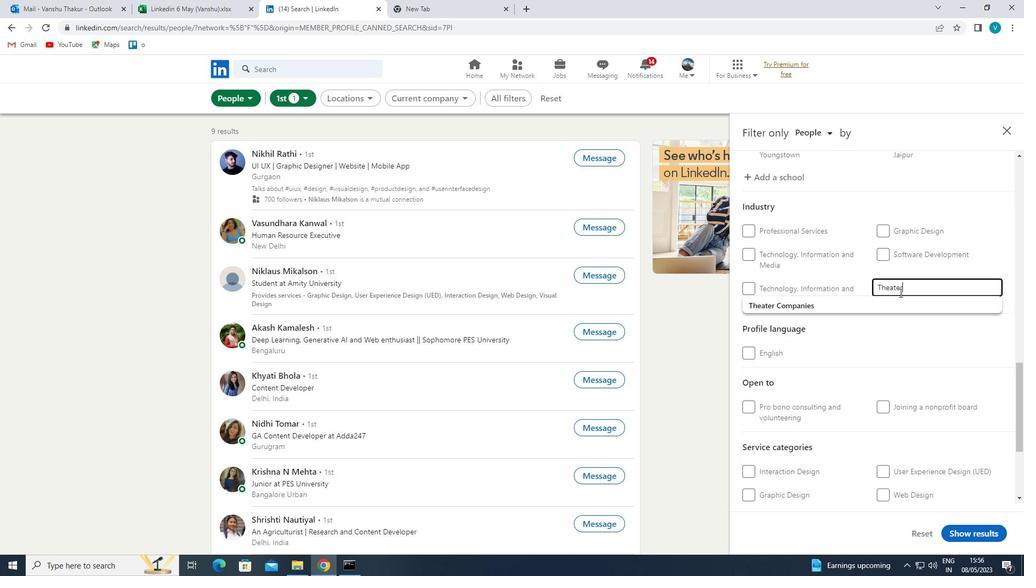 
Action: Mouse pressed left at (886, 302)
Screenshot: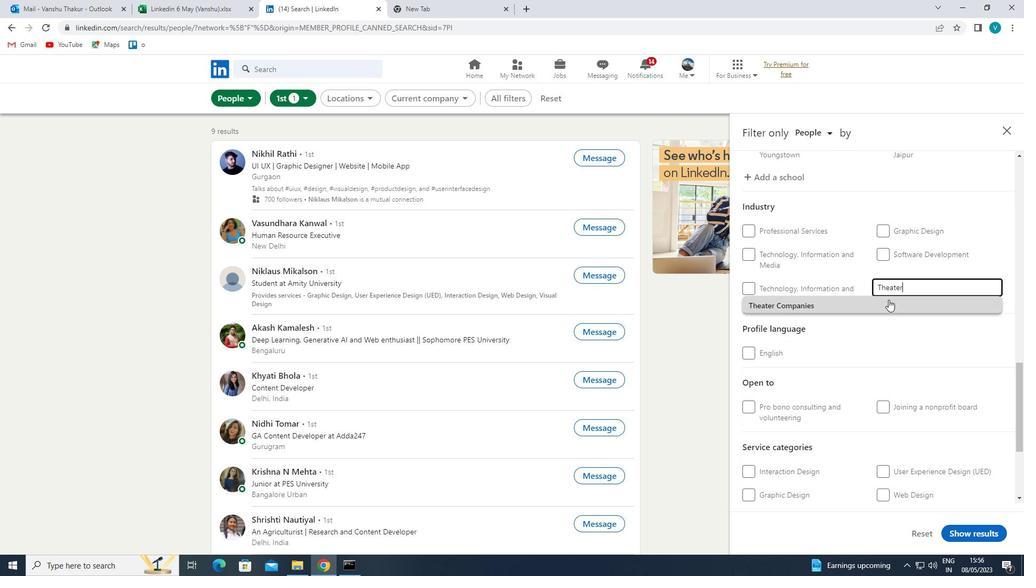 
Action: Mouse moved to (885, 306)
Screenshot: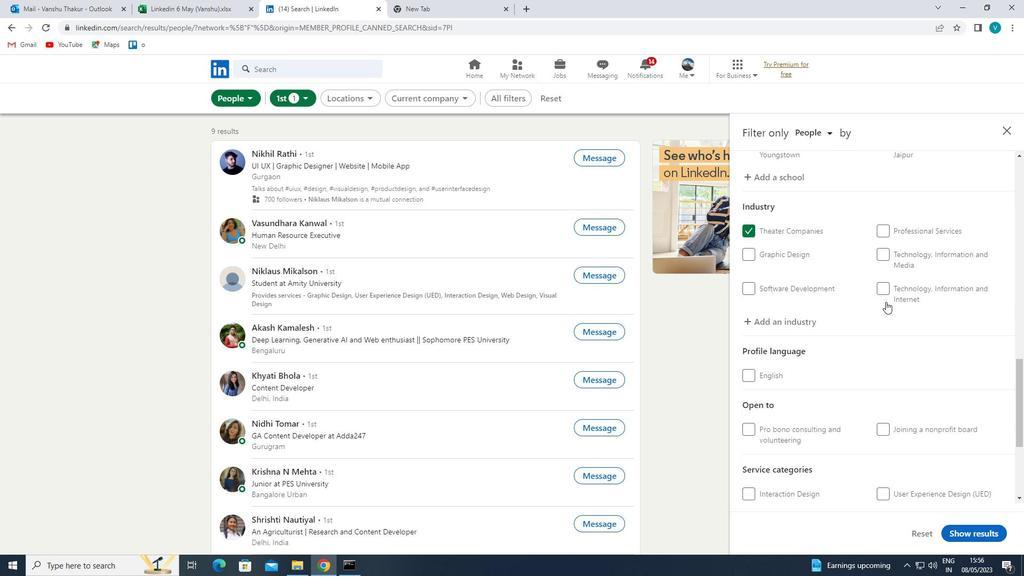 
Action: Mouse scrolled (885, 306) with delta (0, 0)
Screenshot: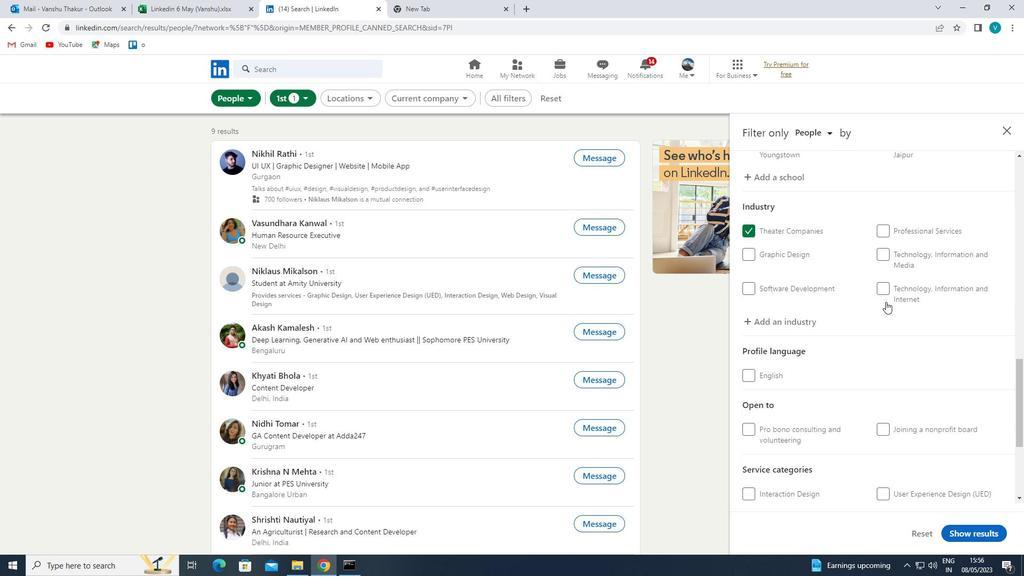 
Action: Mouse moved to (885, 312)
Screenshot: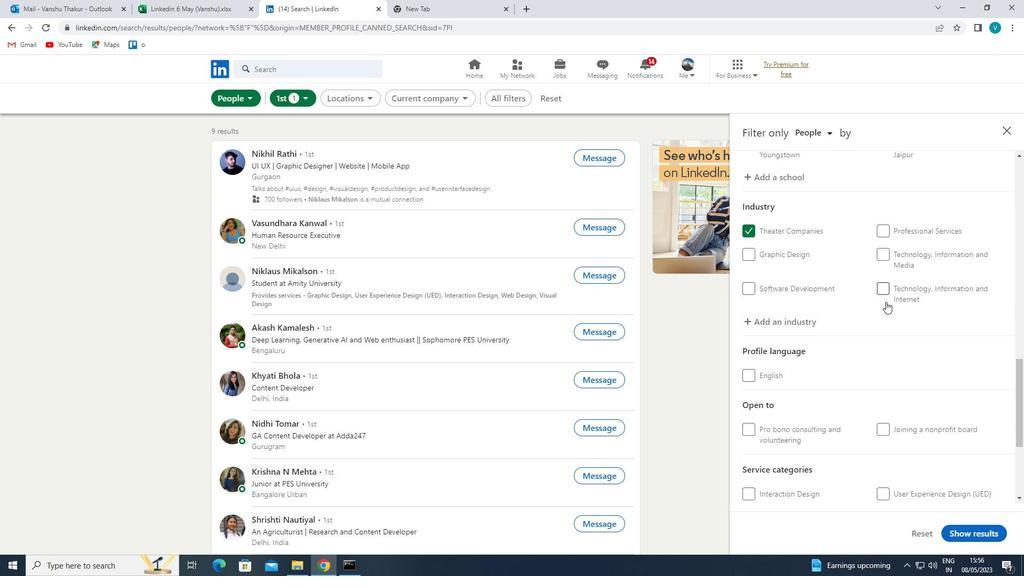 
Action: Mouse scrolled (885, 311) with delta (0, 0)
Screenshot: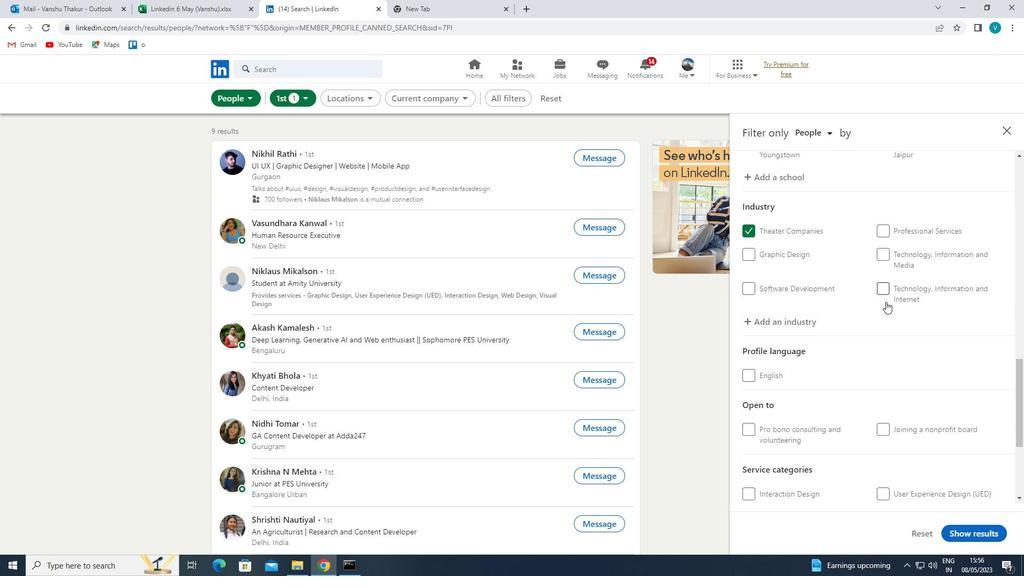 
Action: Mouse moved to (885, 321)
Screenshot: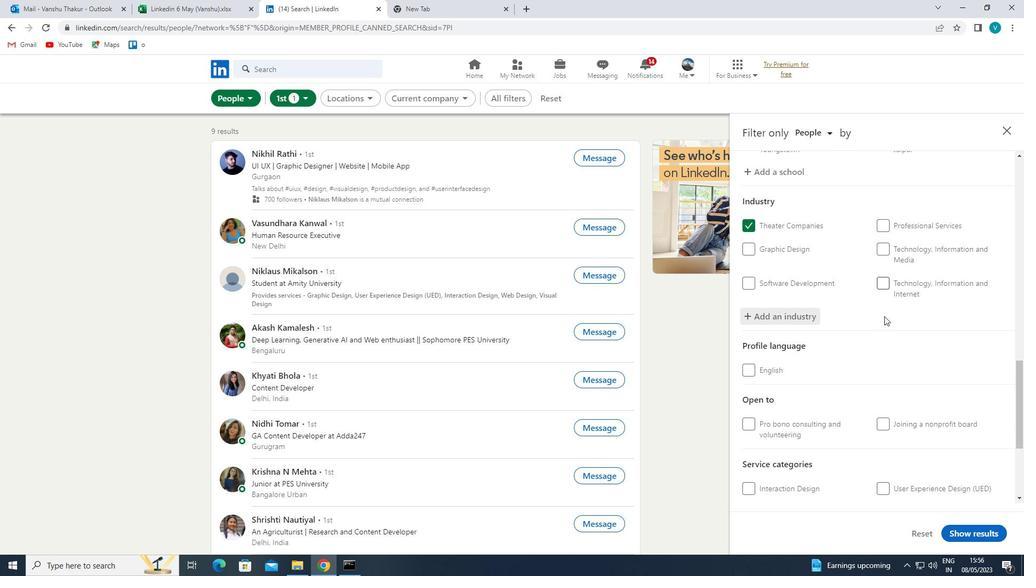 
Action: Mouse scrolled (885, 321) with delta (0, 0)
Screenshot: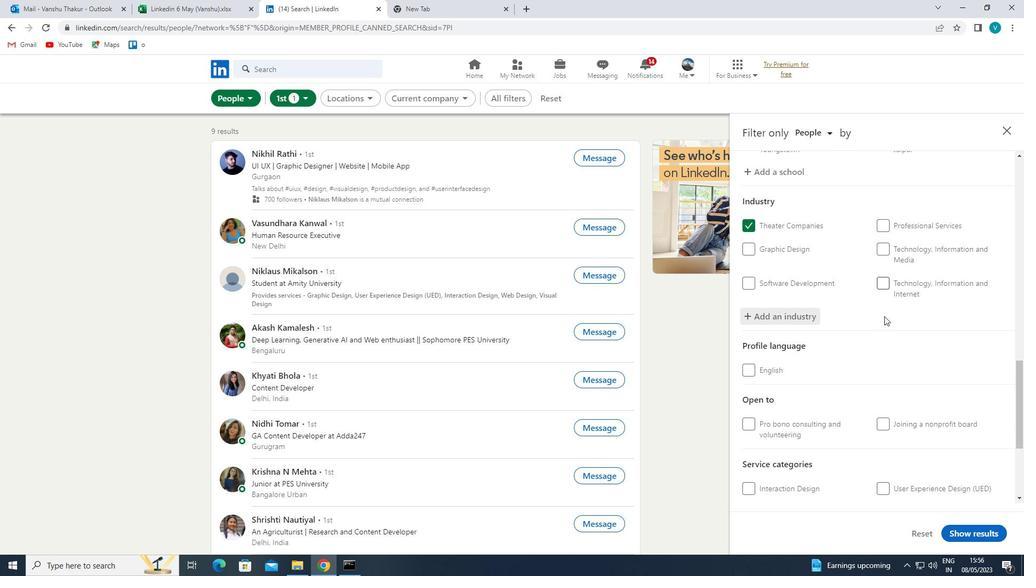
Action: Mouse moved to (885, 324)
Screenshot: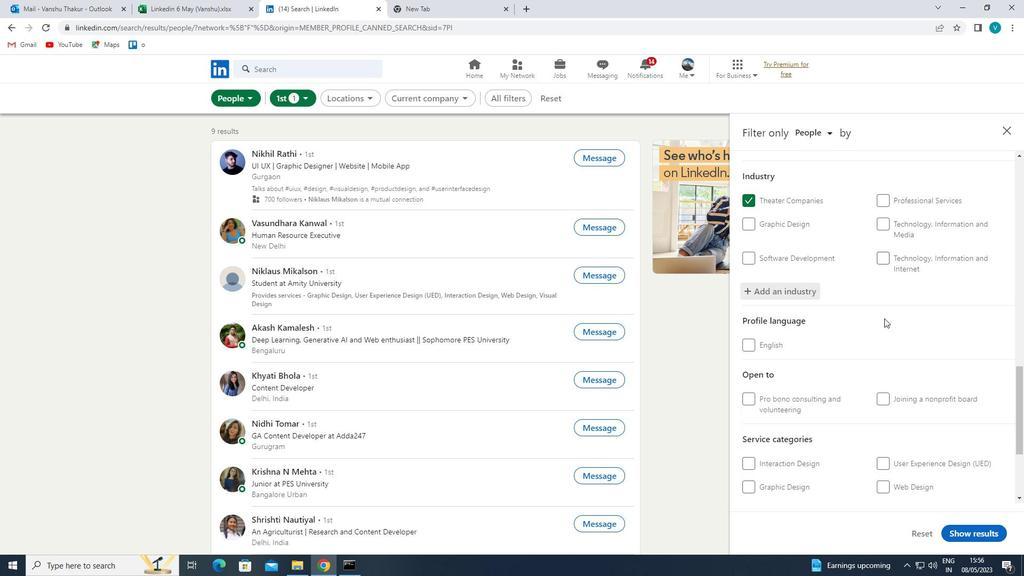 
Action: Mouse scrolled (885, 324) with delta (0, 0)
Screenshot: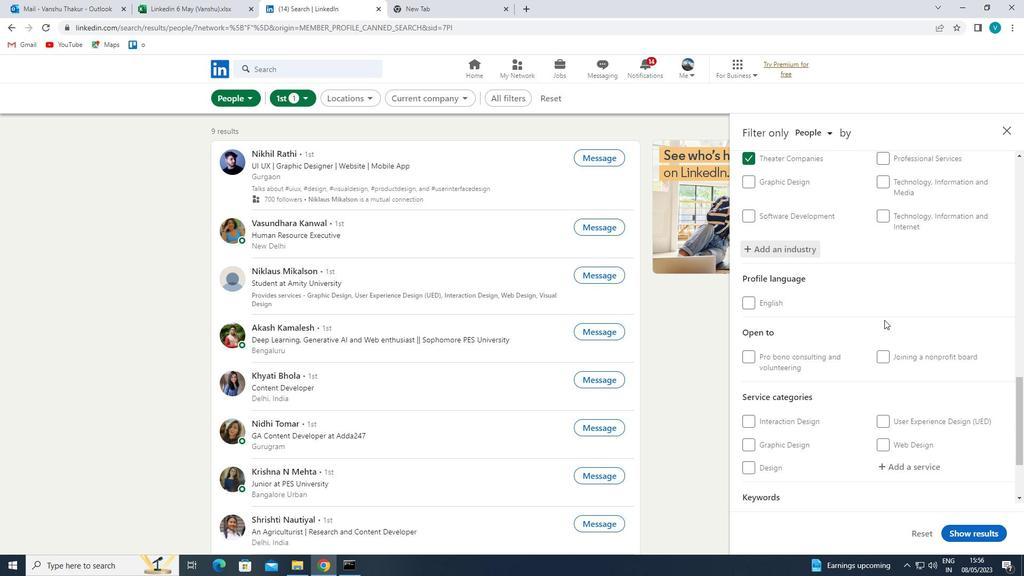 
Action: Mouse moved to (900, 356)
Screenshot: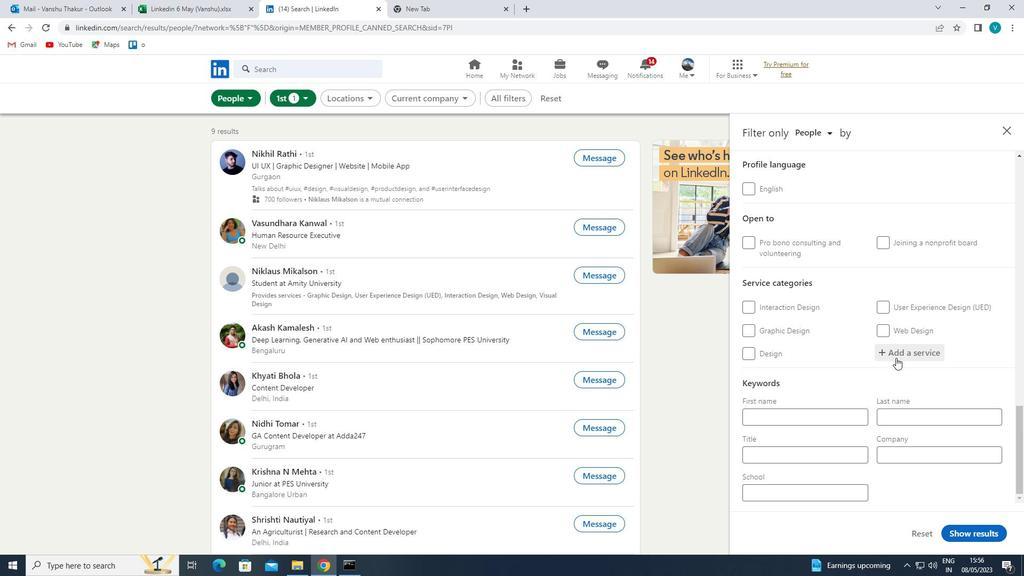 
Action: Mouse pressed left at (900, 356)
Screenshot: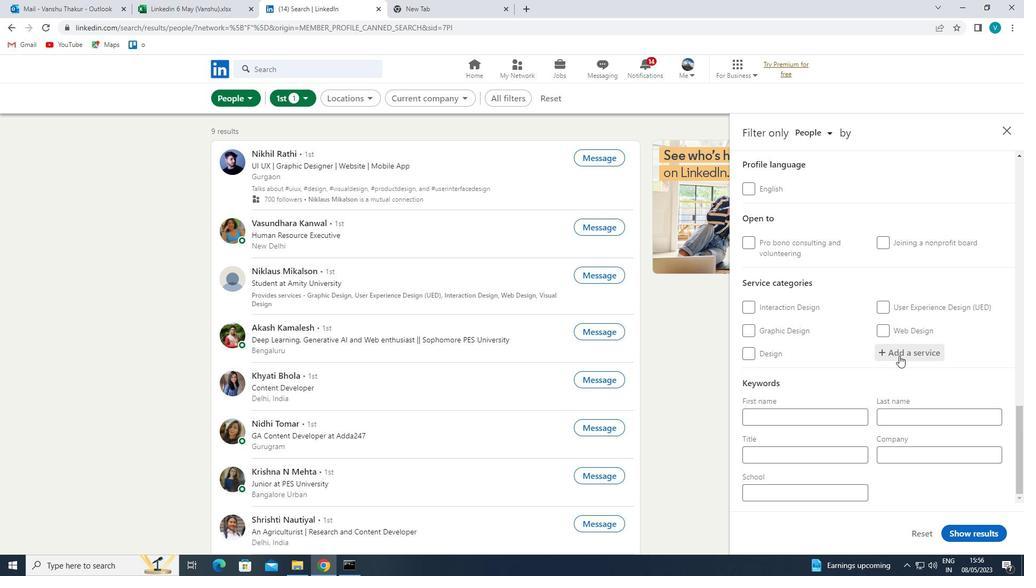 
Action: Key pressed <Key.shift>RETIRE
Screenshot: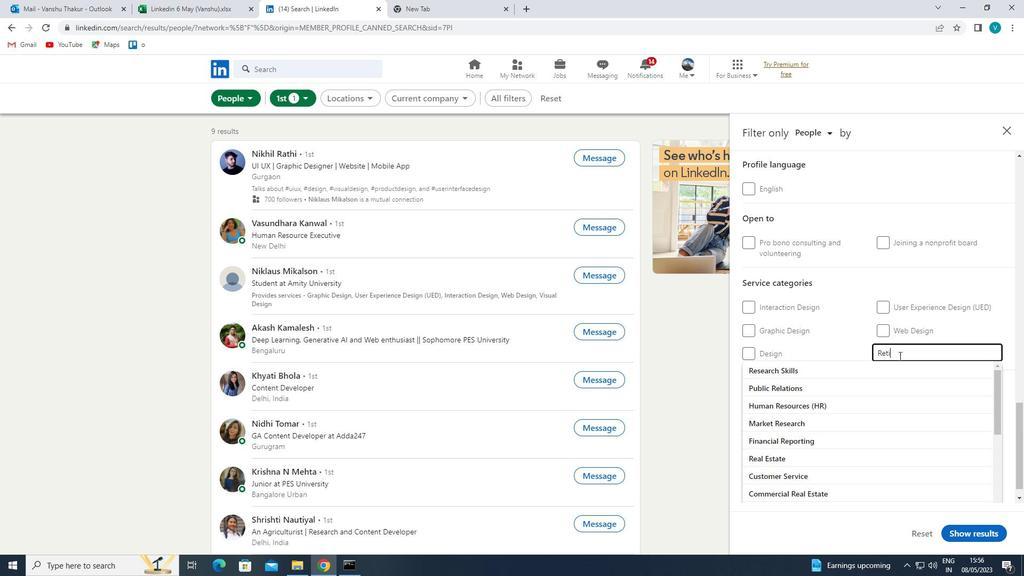 
Action: Mouse moved to (858, 370)
Screenshot: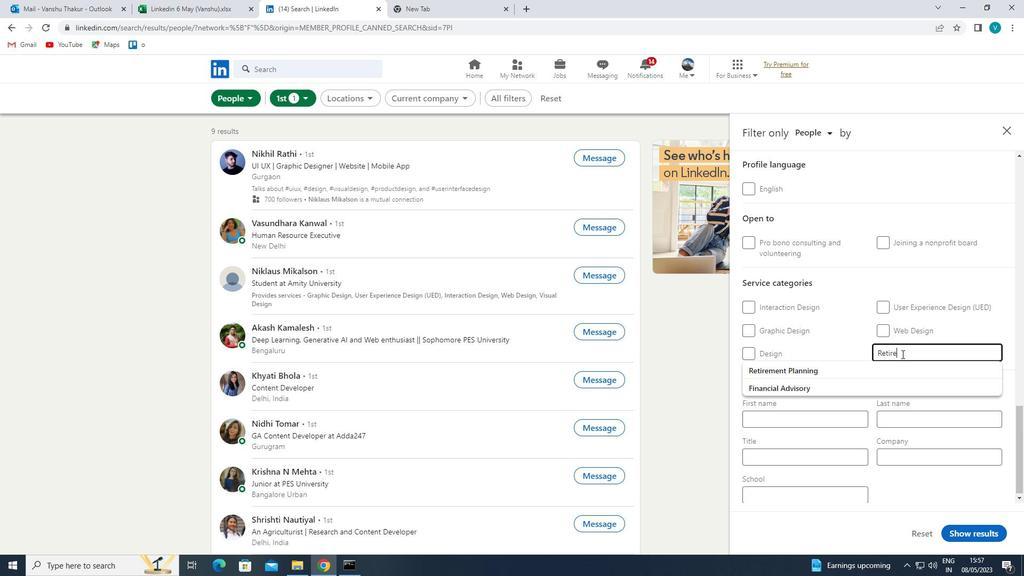
Action: Mouse pressed left at (858, 370)
Screenshot: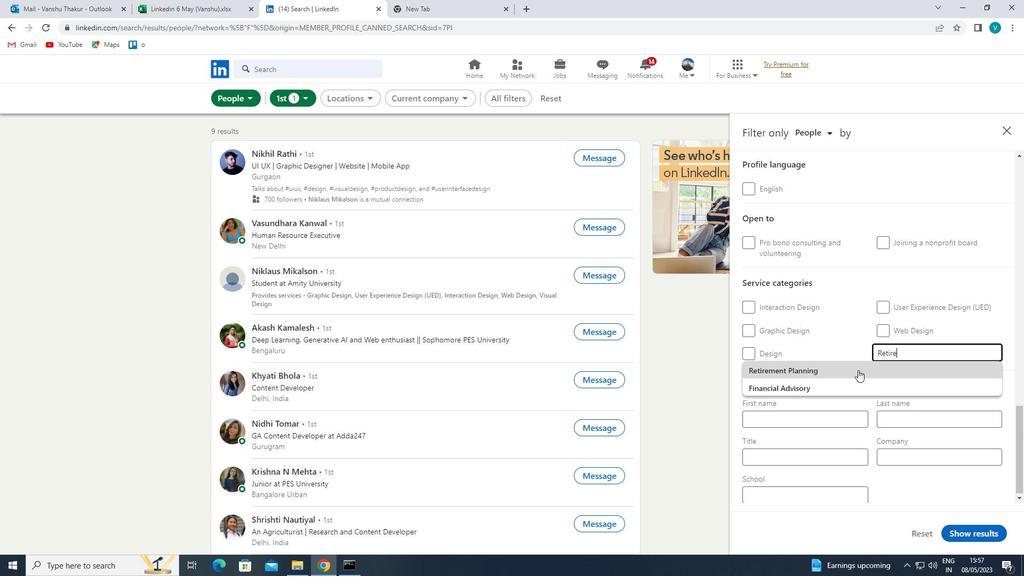 
Action: Mouse moved to (849, 379)
Screenshot: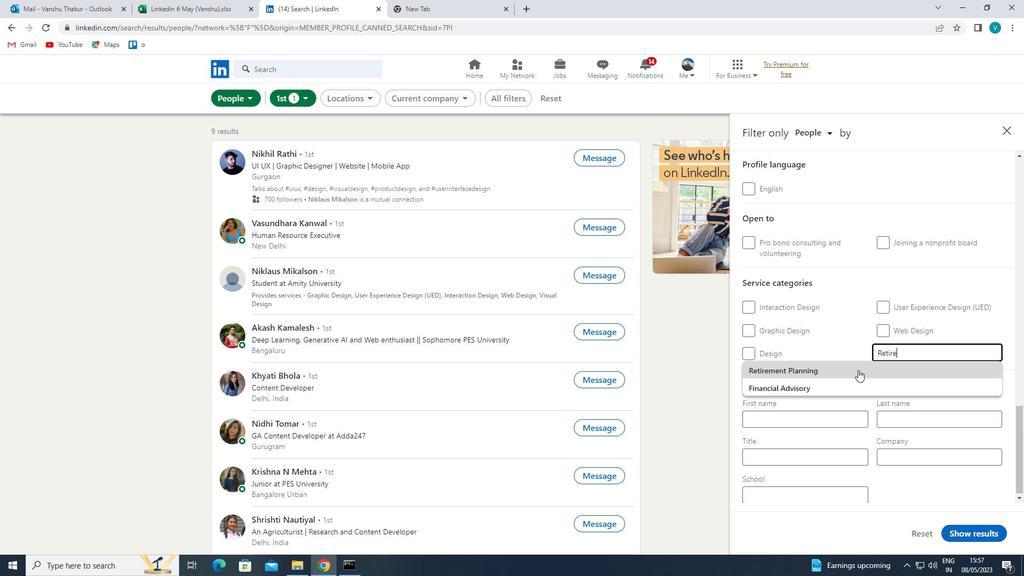 
Action: Mouse scrolled (849, 378) with delta (0, 0)
Screenshot: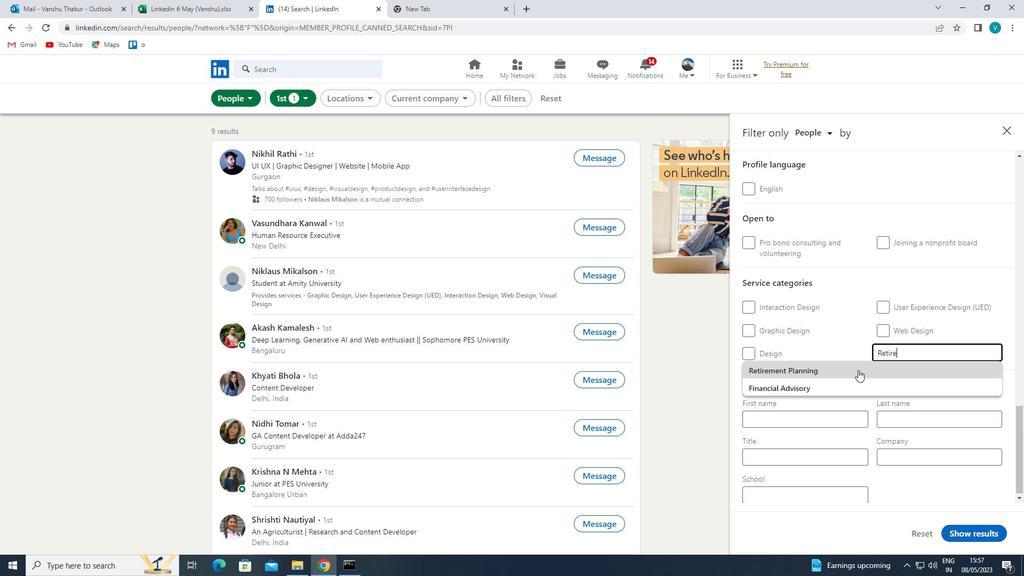 
Action: Mouse moved to (843, 386)
Screenshot: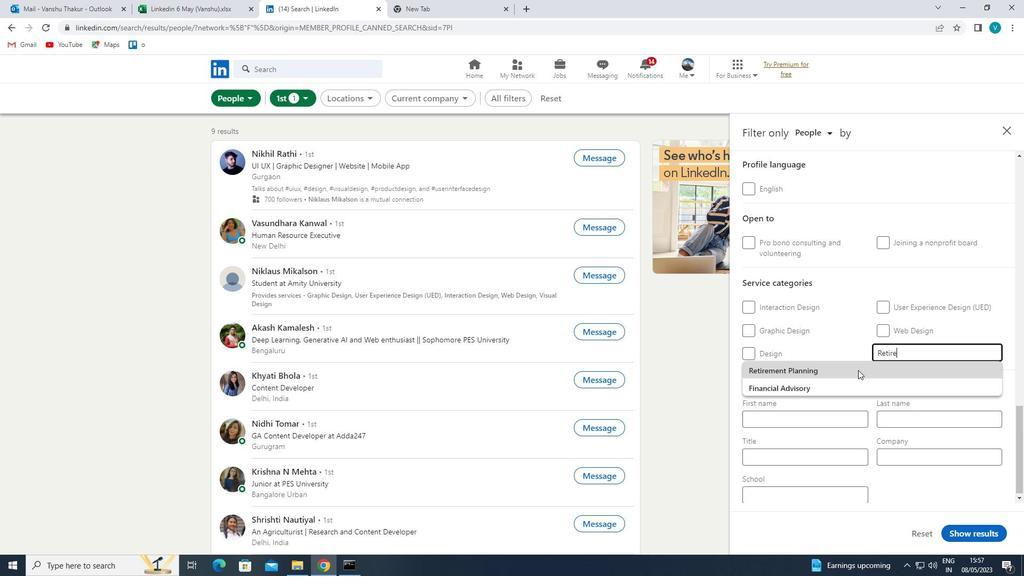 
Action: Mouse scrolled (843, 385) with delta (0, 0)
Screenshot: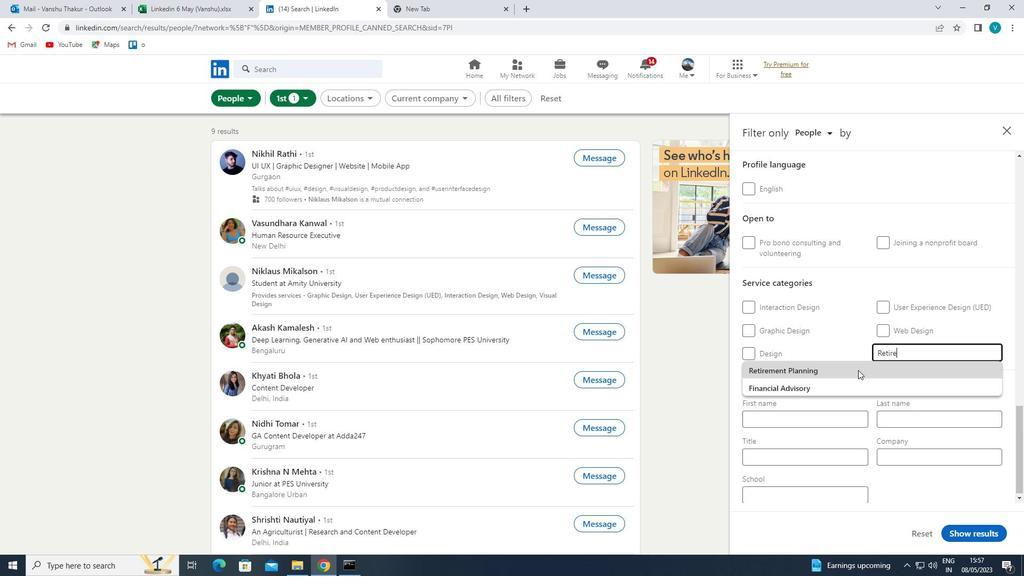 
Action: Mouse moved to (839, 389)
Screenshot: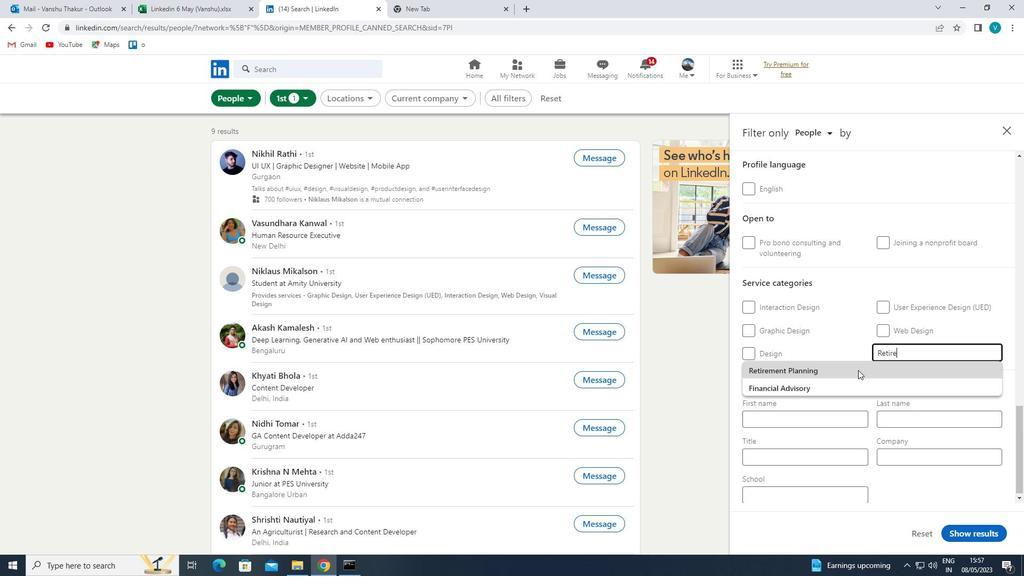 
Action: Mouse scrolled (839, 388) with delta (0, 0)
Screenshot: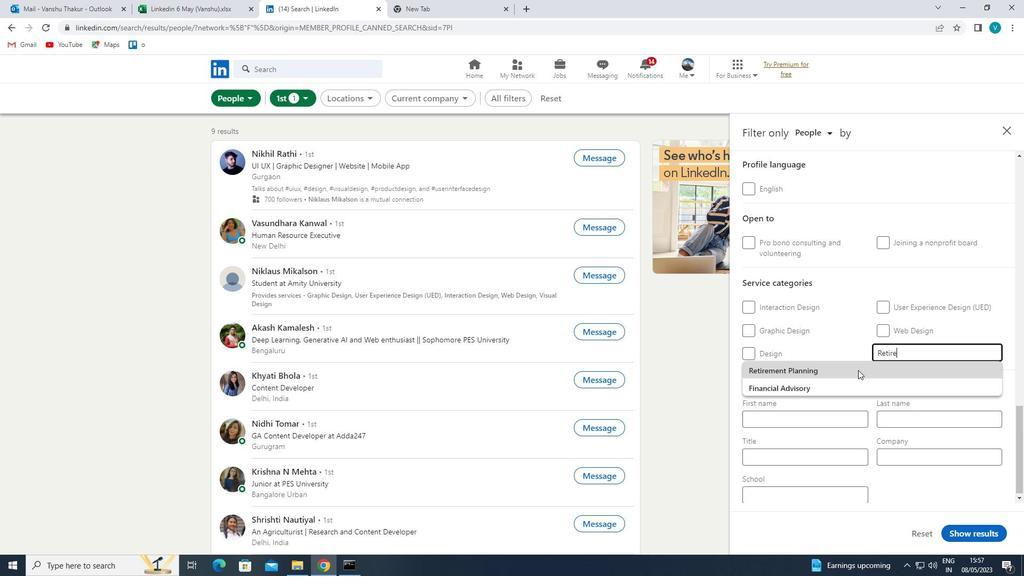 
Action: Mouse moved to (836, 391)
Screenshot: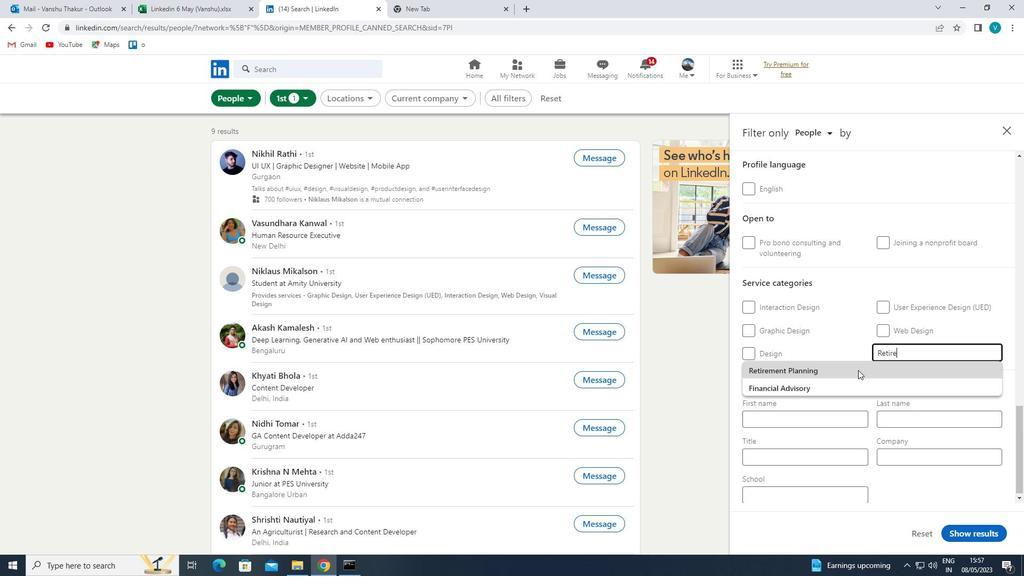 
Action: Mouse scrolled (836, 390) with delta (0, 0)
Screenshot: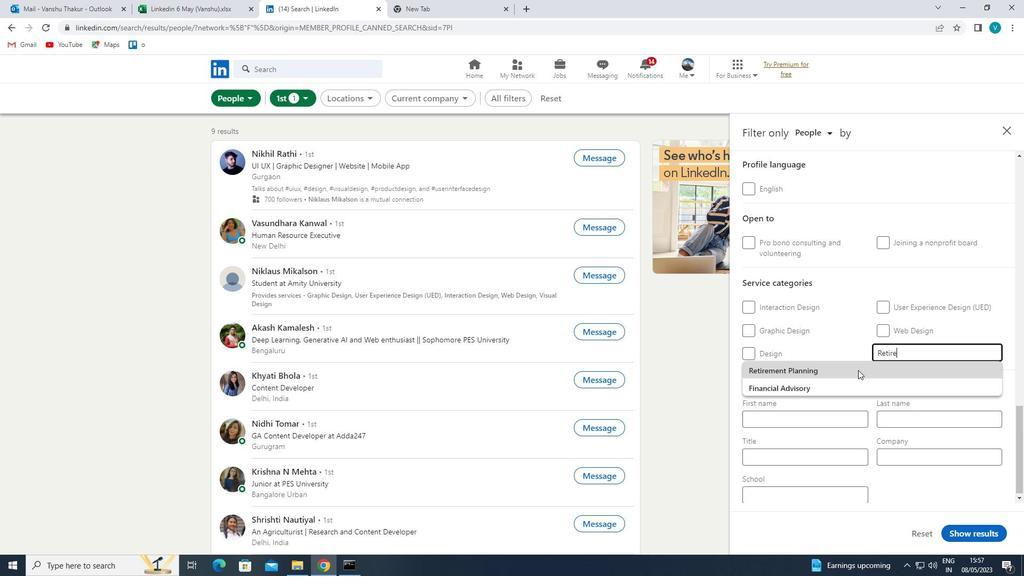 
Action: Mouse moved to (816, 446)
Screenshot: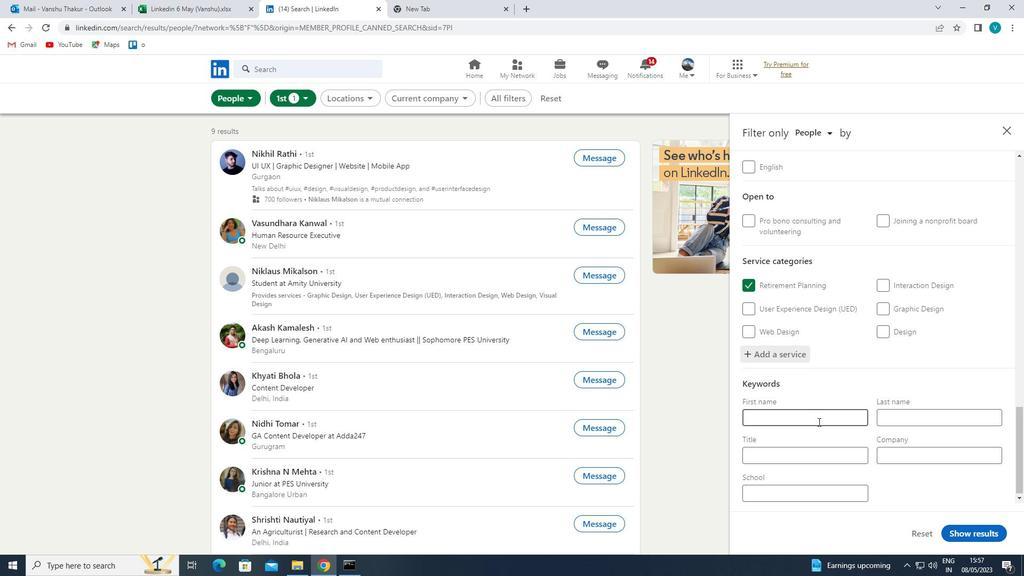 
Action: Mouse pressed left at (816, 446)
Screenshot: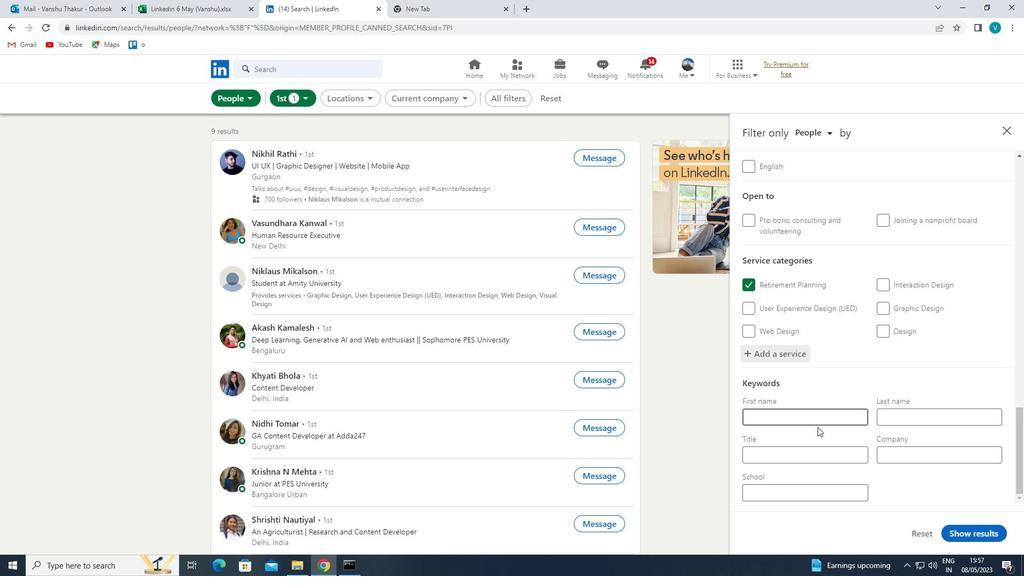 
Action: Mouse moved to (816, 447)
Screenshot: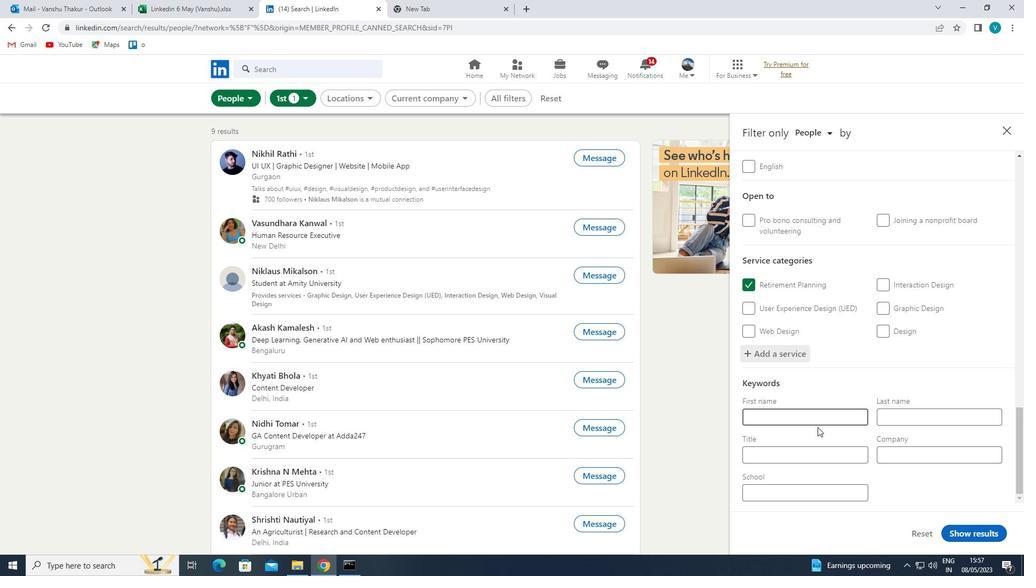 
Action: Key pressed <Key.shift>DARA<Key.backspace><Key.backspace>TA<Key.space><Key.shift>ENTRY
Screenshot: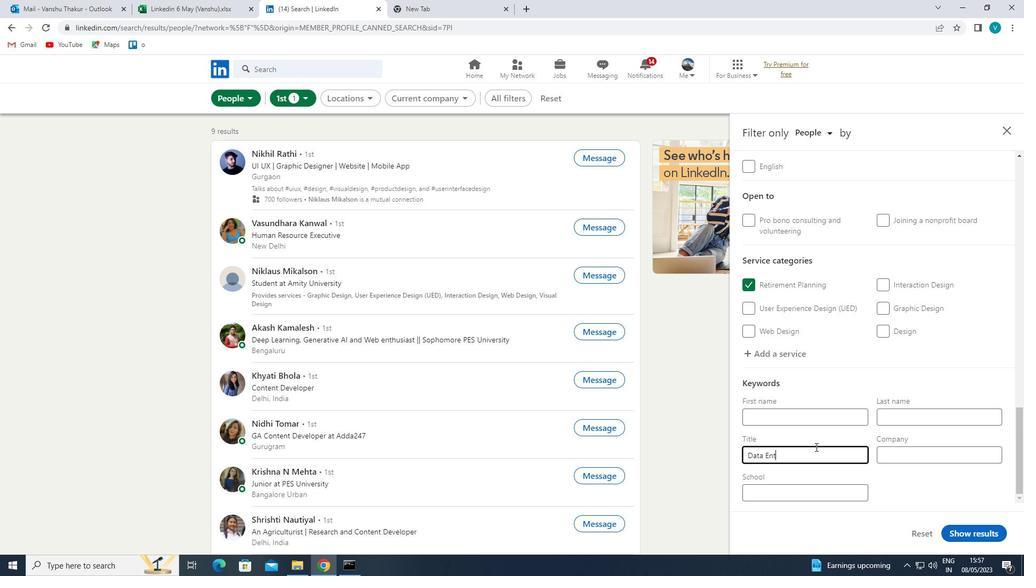 
Action: Mouse moved to (957, 528)
Screenshot: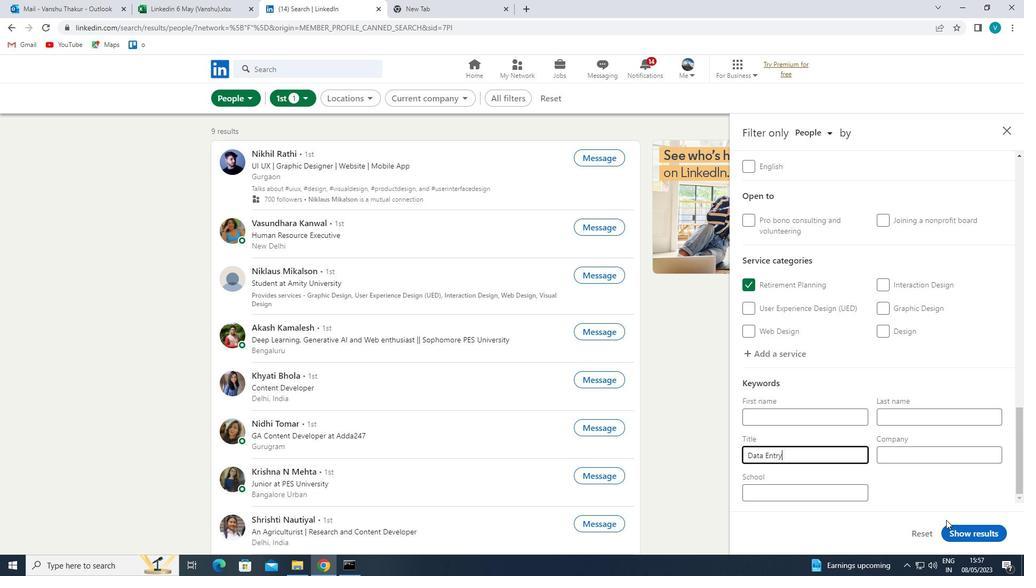 
Action: Mouse pressed left at (957, 528)
Screenshot: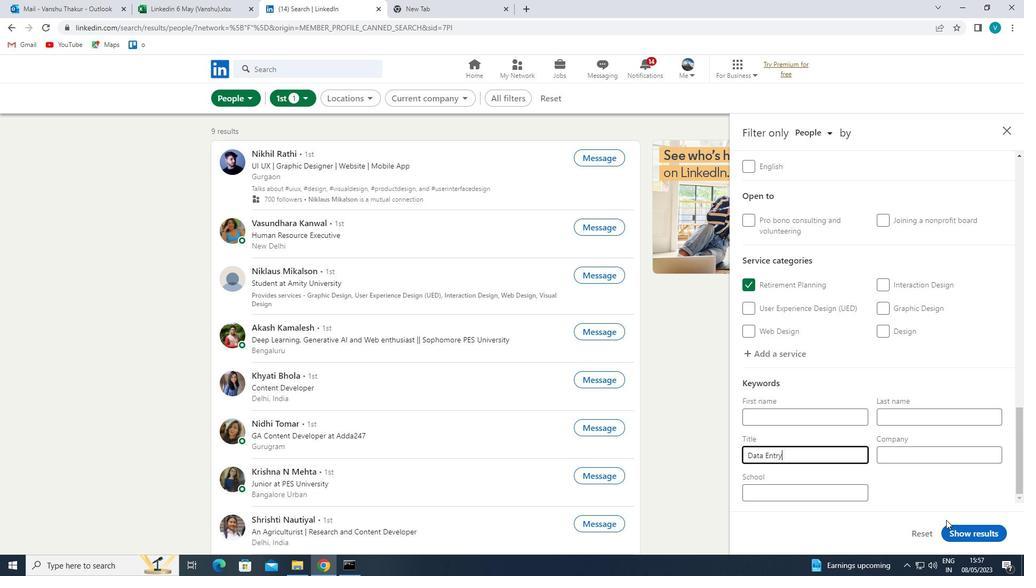 
Action: Mouse moved to (909, 501)
Screenshot: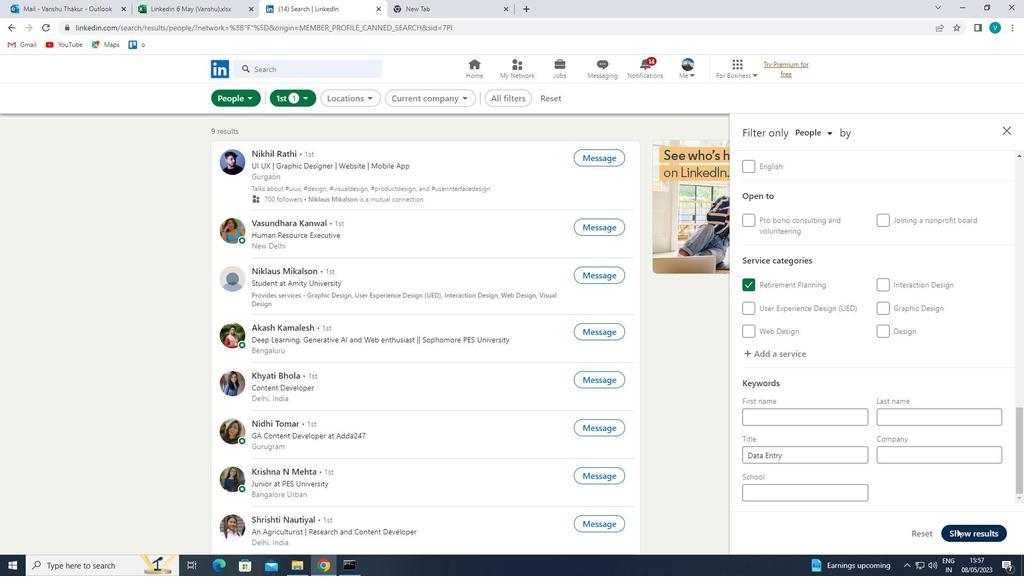 
